 Task: Compose an email with the signature Claire Howard with the subject Request for a refund and the message I am sorry for any confusion regarding this matter. from softage.1@softage.net to softage.10@softage.net,  softage.1@softage.net and softage.2@softage.net with CC to softage.3@softage.net with an attached document Annual_report.docx, insert an emoji of sick Send the email
Action: Mouse moved to (410, 521)
Screenshot: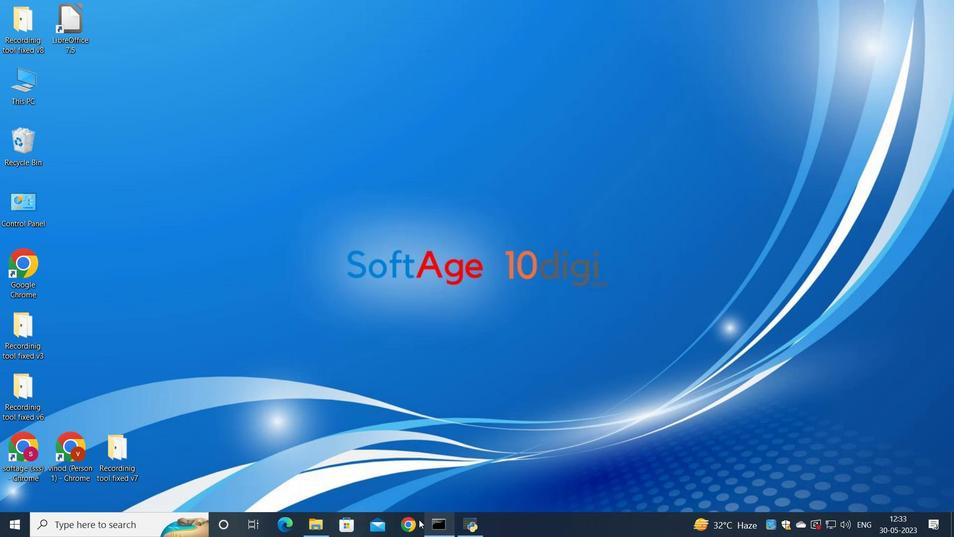 
Action: Mouse pressed left at (410, 521)
Screenshot: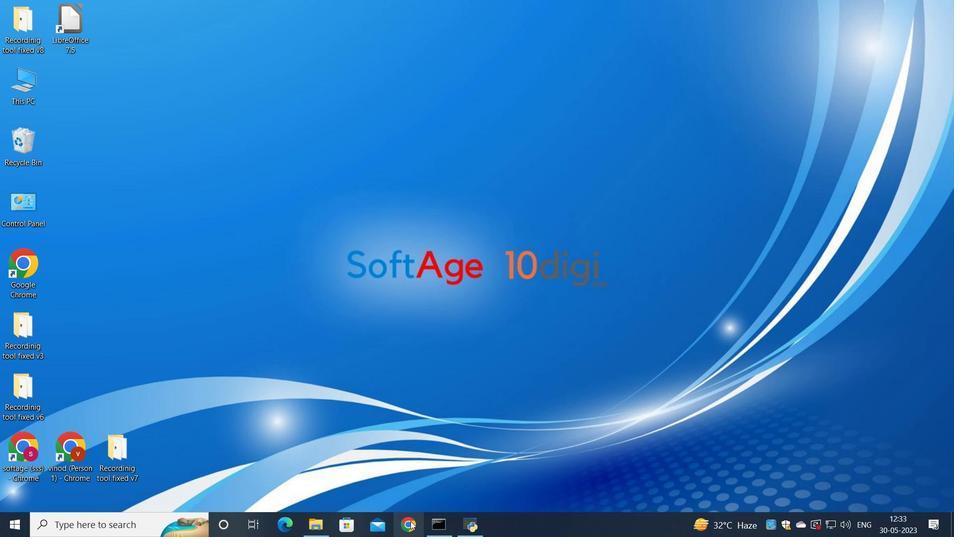 
Action: Mouse moved to (414, 325)
Screenshot: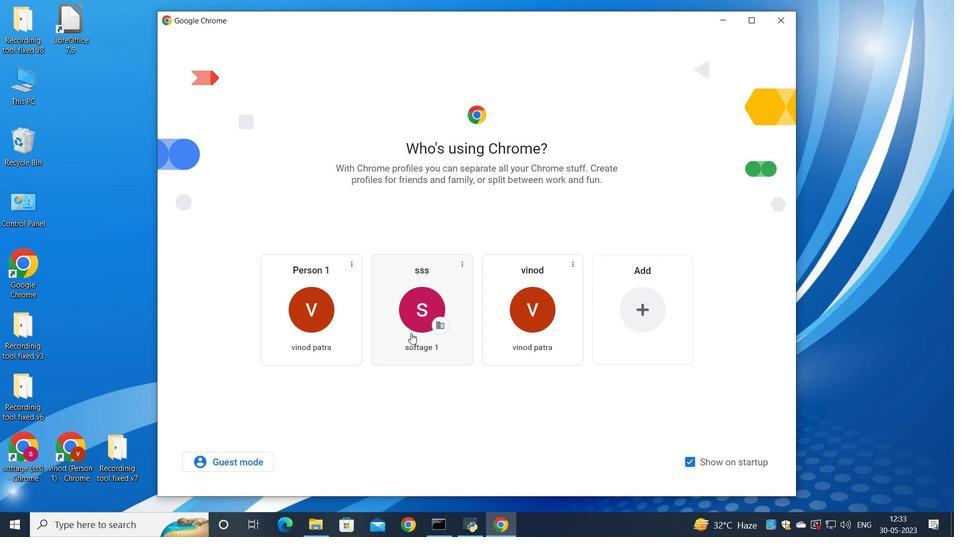 
Action: Mouse pressed left at (414, 325)
Screenshot: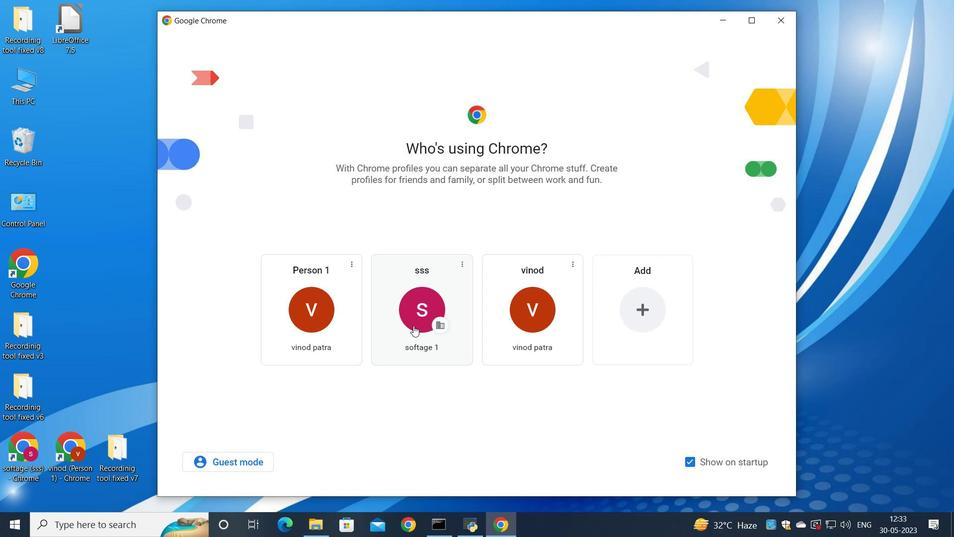 
Action: Mouse moved to (841, 65)
Screenshot: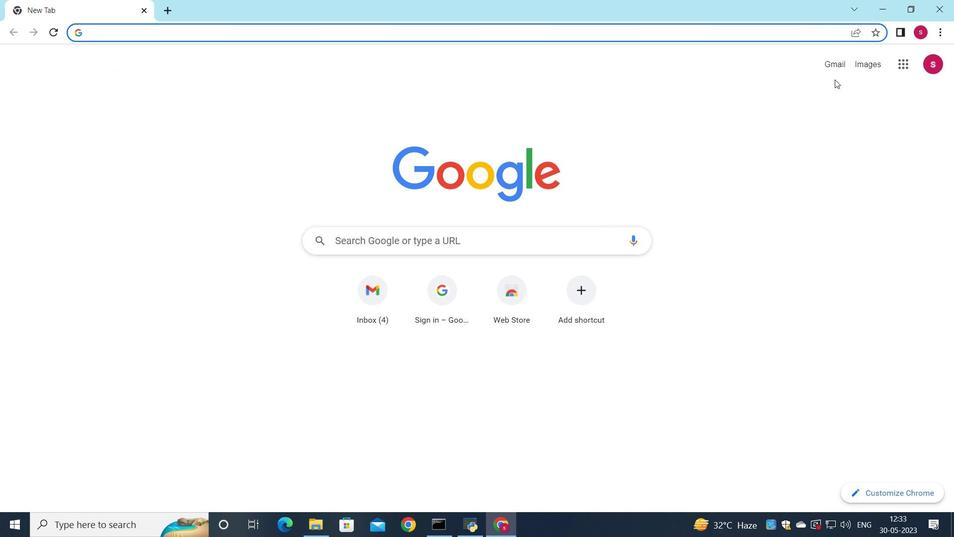 
Action: Mouse pressed left at (841, 65)
Screenshot: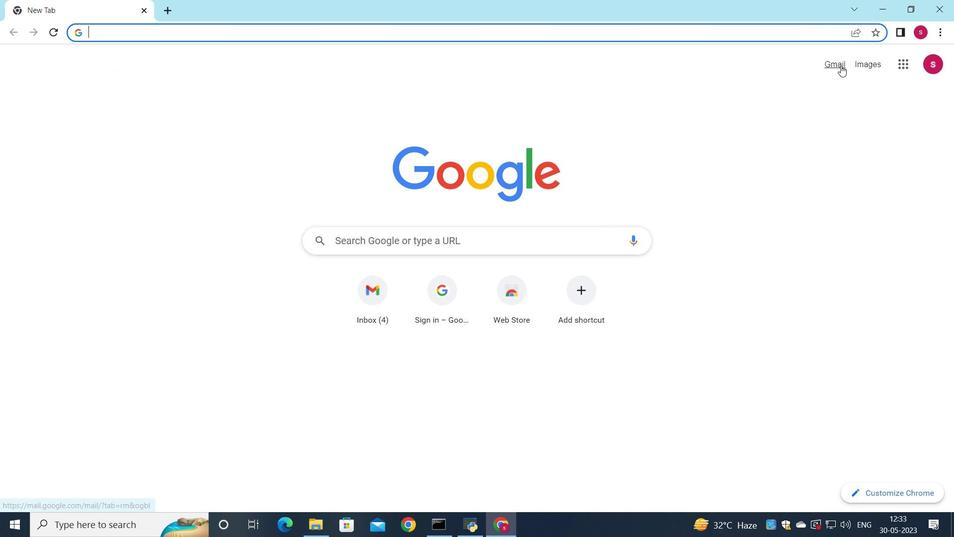 
Action: Mouse moved to (809, 89)
Screenshot: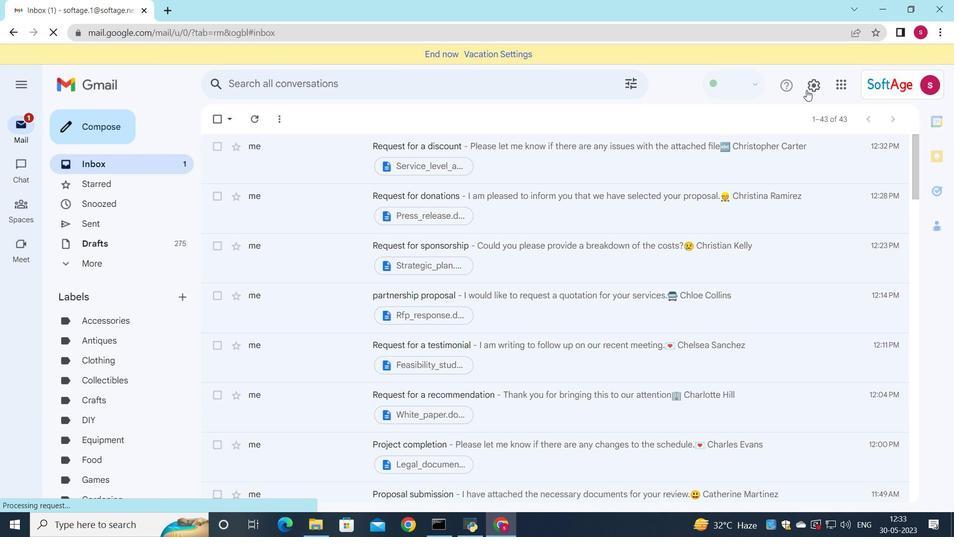 
Action: Mouse pressed left at (809, 89)
Screenshot: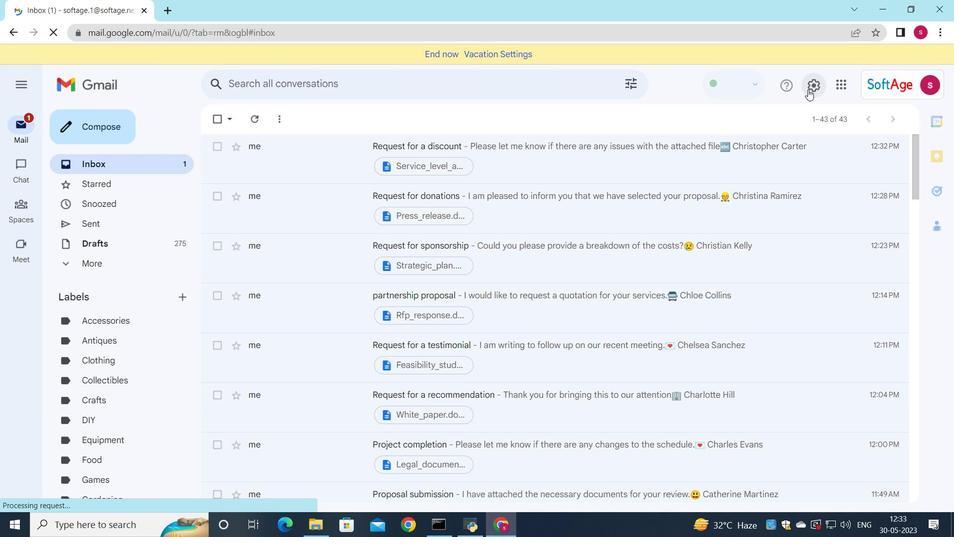 
Action: Mouse moved to (822, 149)
Screenshot: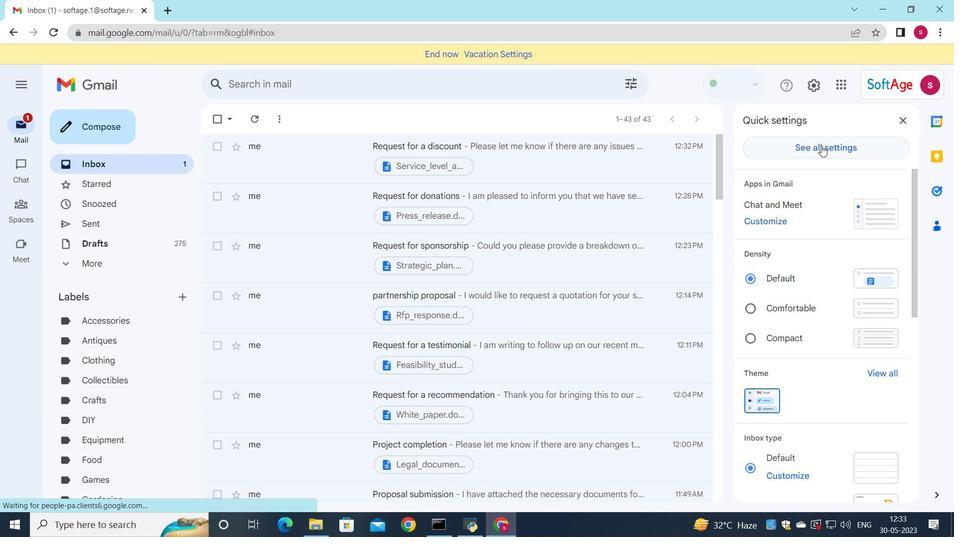 
Action: Mouse pressed left at (822, 149)
Screenshot: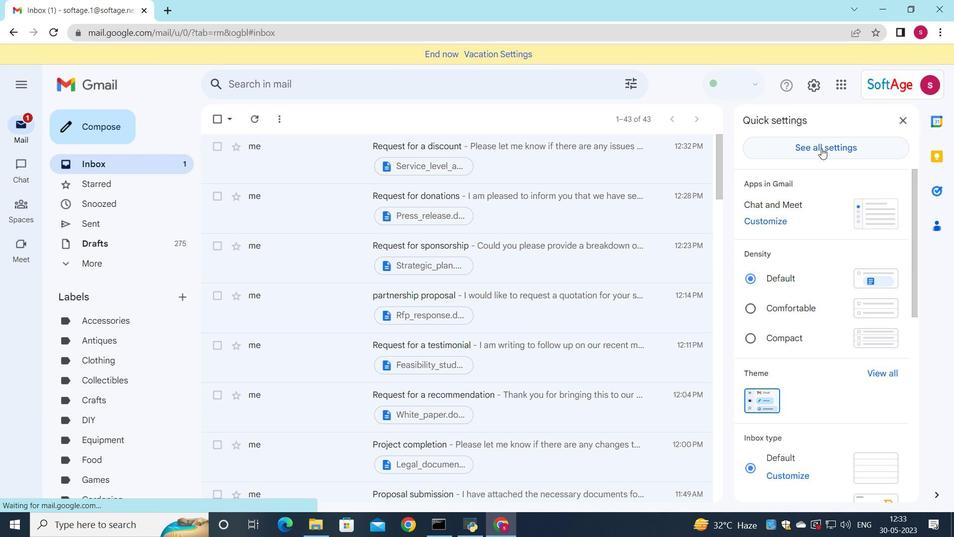
Action: Mouse moved to (589, 210)
Screenshot: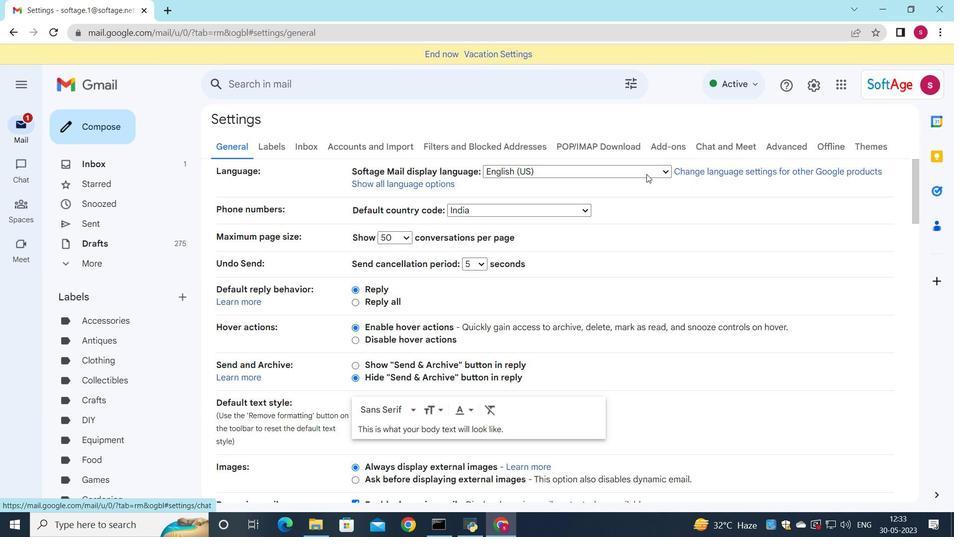 
Action: Mouse scrolled (589, 210) with delta (0, 0)
Screenshot: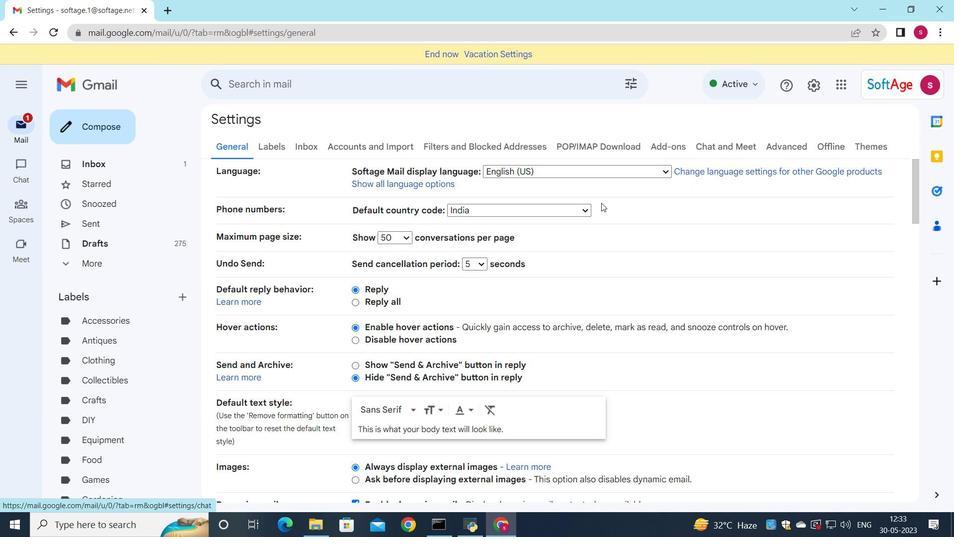 
Action: Mouse scrolled (589, 210) with delta (0, 0)
Screenshot: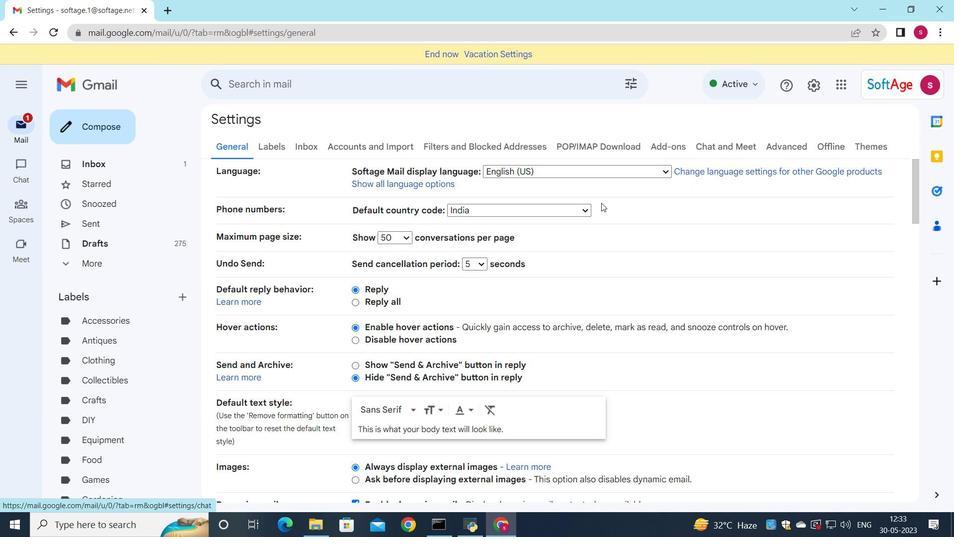 
Action: Mouse scrolled (589, 210) with delta (0, 0)
Screenshot: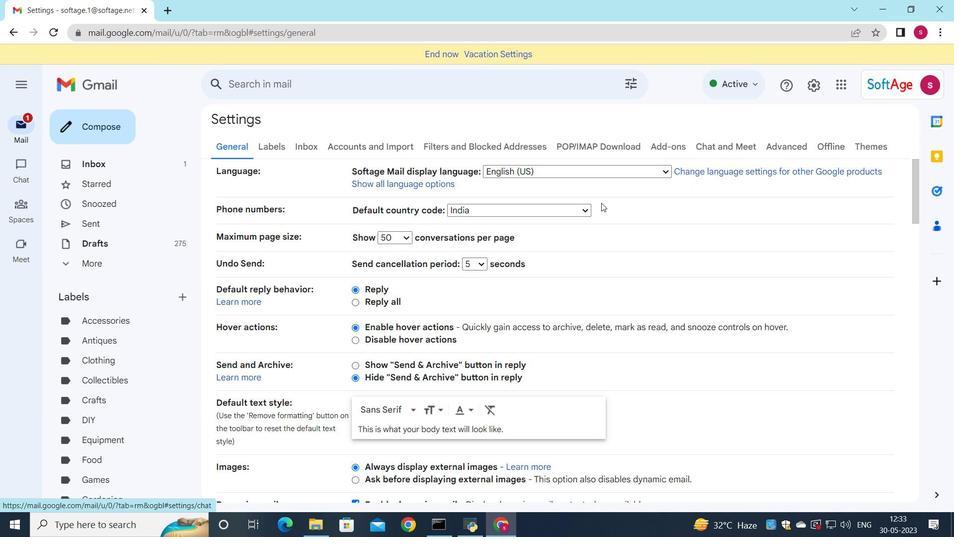 
Action: Mouse moved to (589, 210)
Screenshot: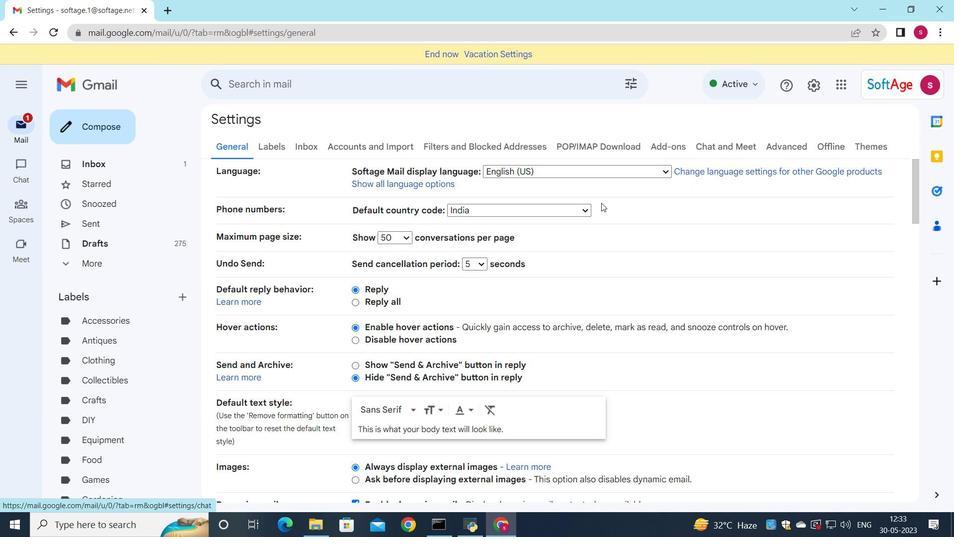 
Action: Mouse scrolled (589, 210) with delta (0, 0)
Screenshot: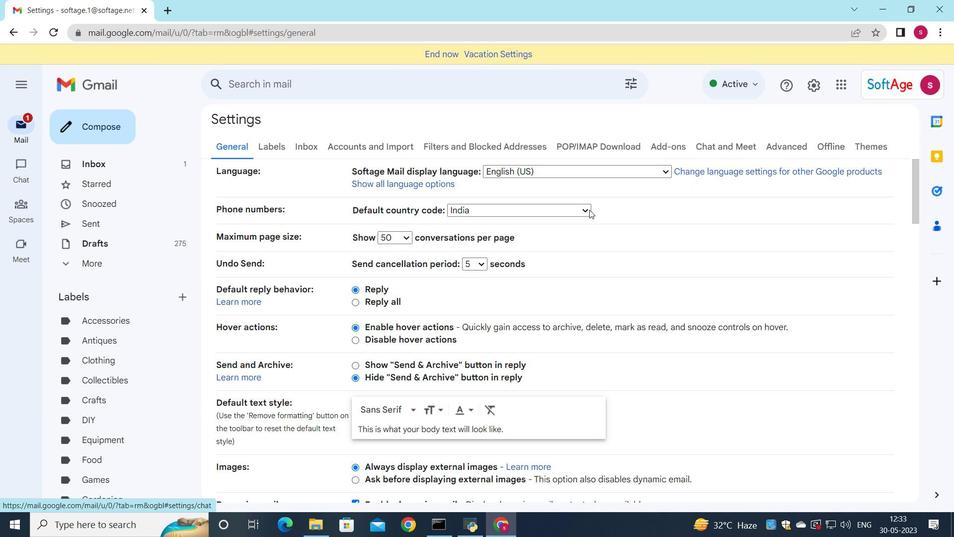 
Action: Mouse scrolled (589, 210) with delta (0, 0)
Screenshot: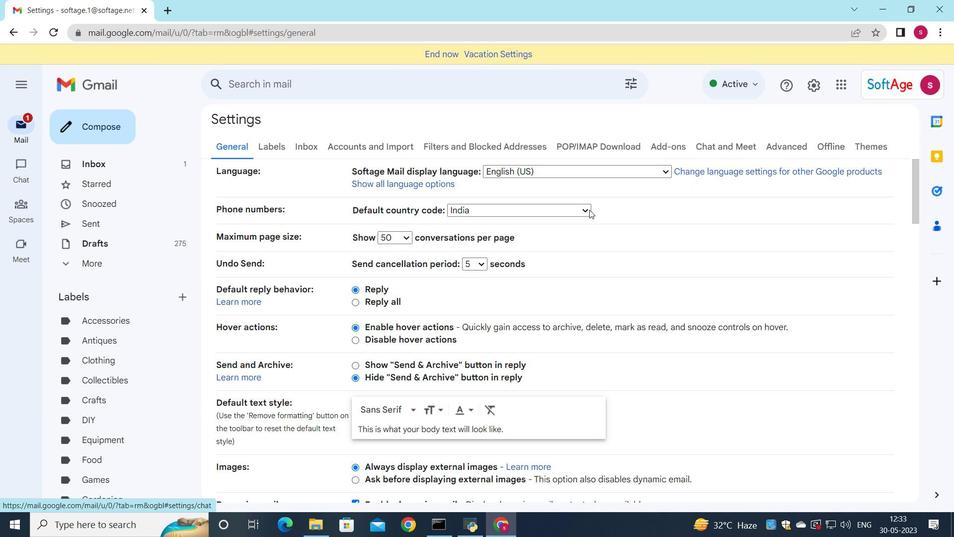 
Action: Mouse moved to (589, 216)
Screenshot: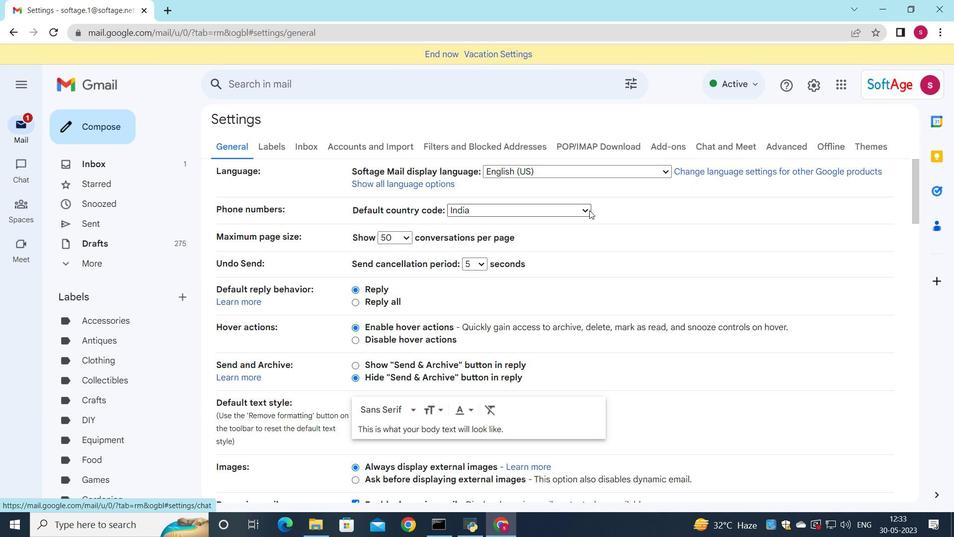 
Action: Mouse scrolled (589, 215) with delta (0, 0)
Screenshot: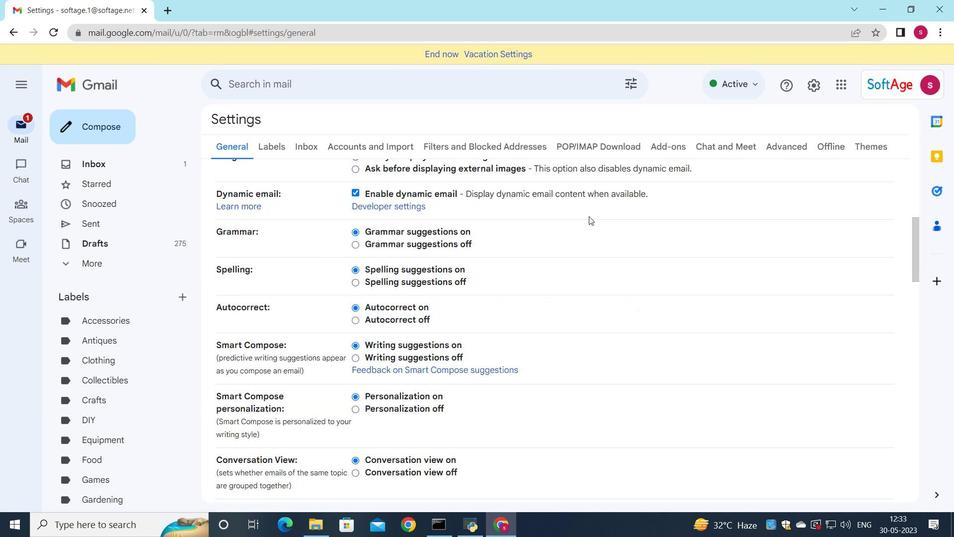 
Action: Mouse scrolled (589, 215) with delta (0, 0)
Screenshot: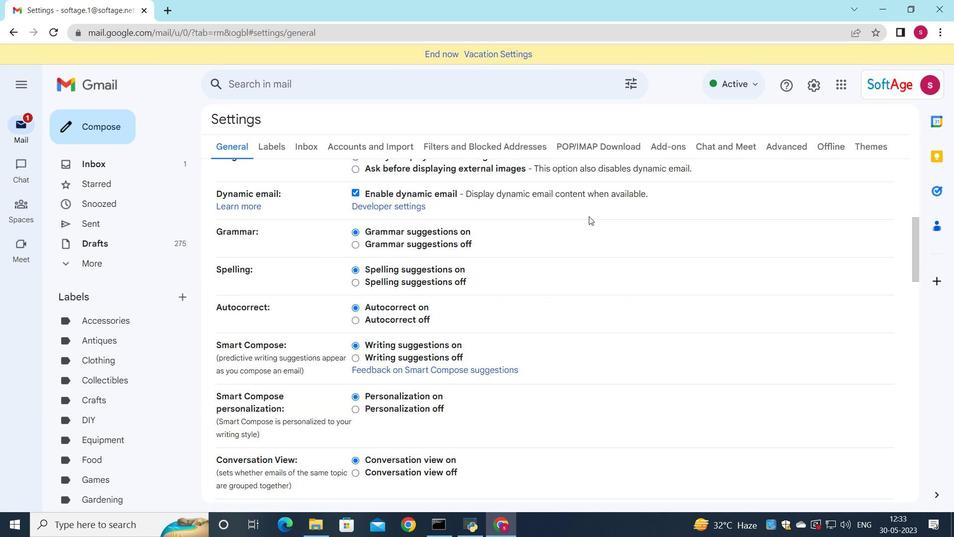 
Action: Mouse scrolled (589, 215) with delta (0, 0)
Screenshot: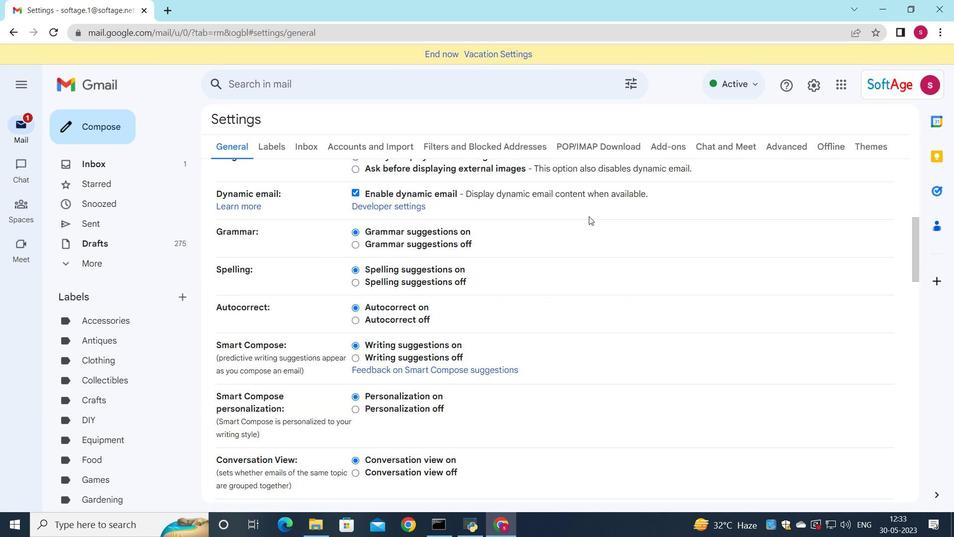 
Action: Mouse scrolled (589, 215) with delta (0, 0)
Screenshot: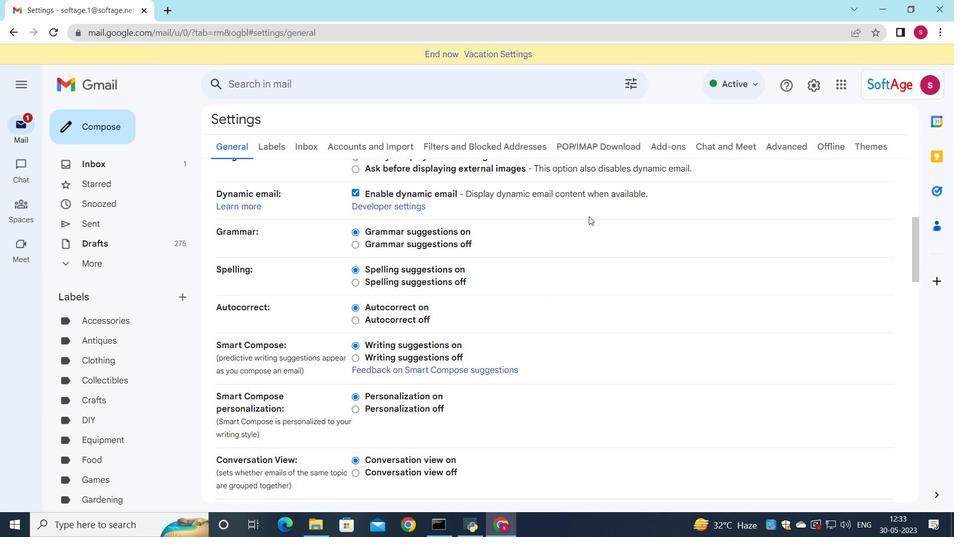 
Action: Mouse scrolled (589, 215) with delta (0, 0)
Screenshot: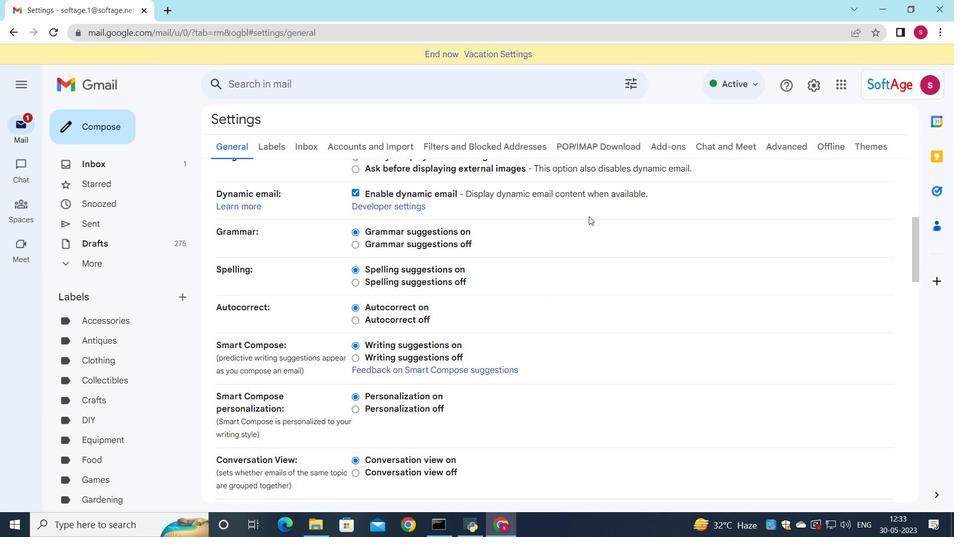 
Action: Mouse scrolled (589, 215) with delta (0, 0)
Screenshot: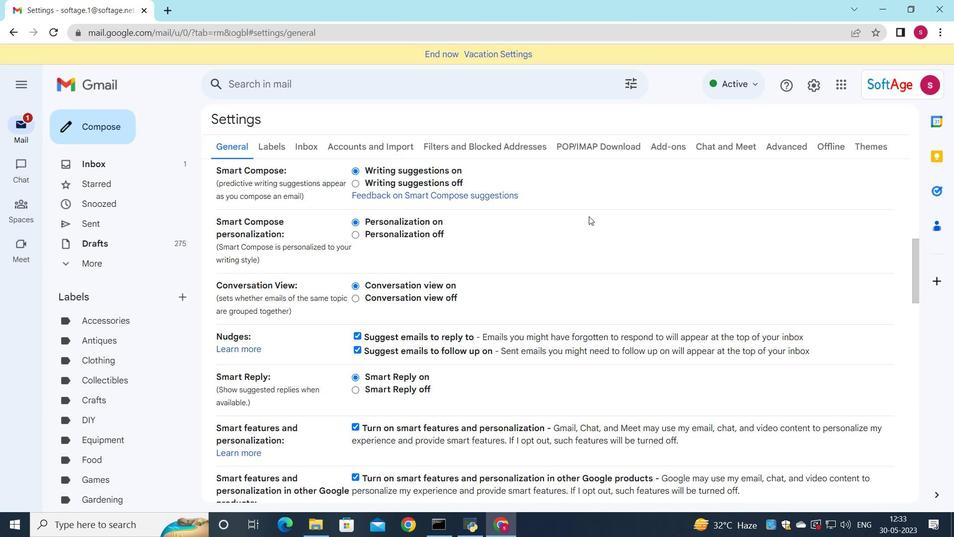 
Action: Mouse scrolled (589, 215) with delta (0, 0)
Screenshot: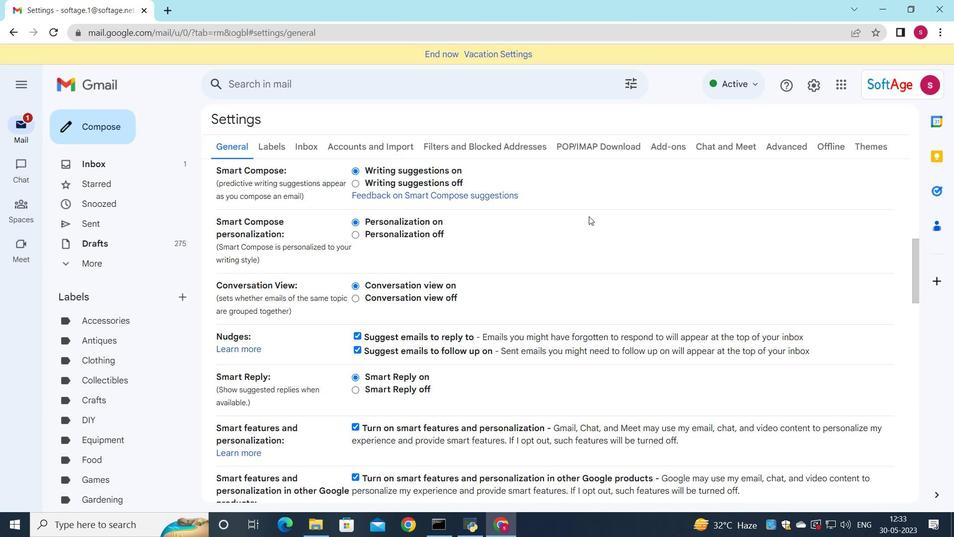 
Action: Mouse scrolled (589, 215) with delta (0, 0)
Screenshot: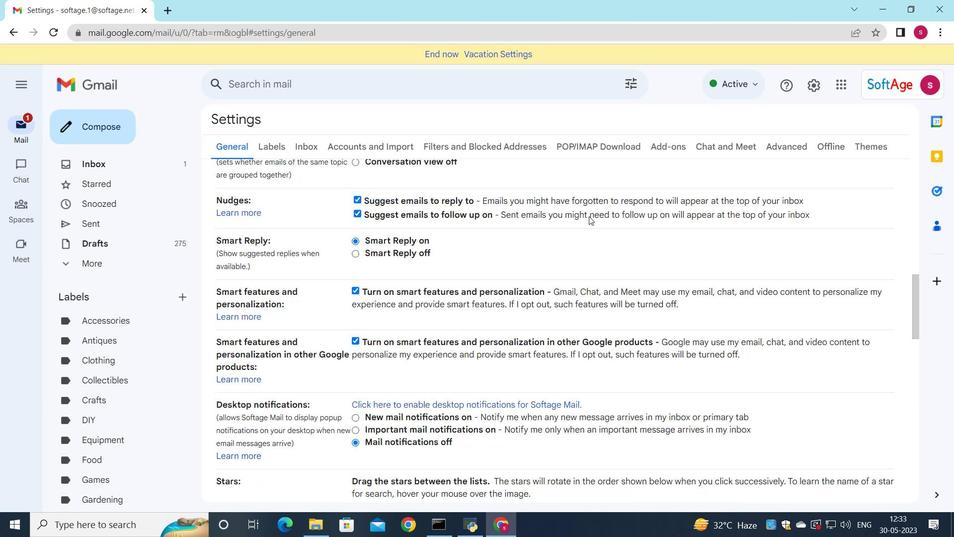 
Action: Mouse scrolled (589, 215) with delta (0, 0)
Screenshot: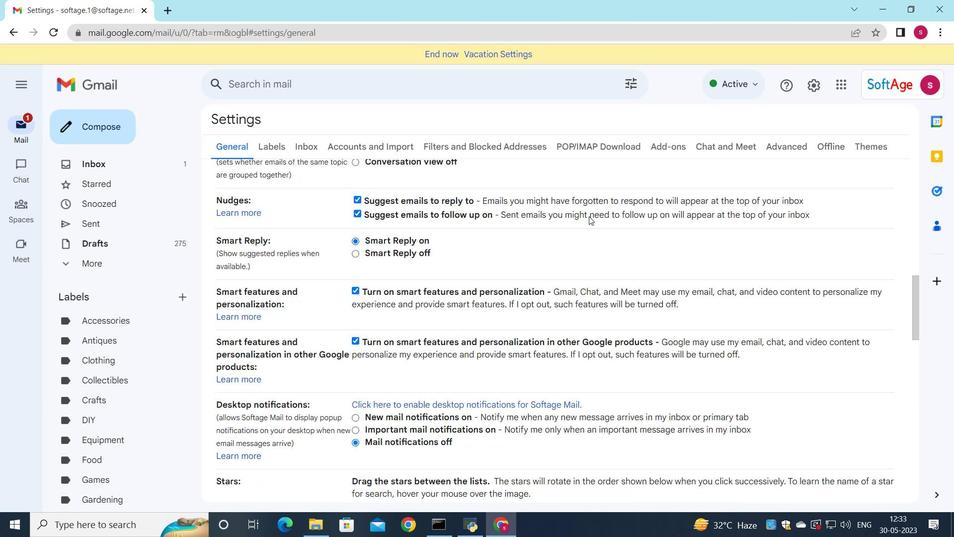 
Action: Mouse scrolled (589, 215) with delta (0, 0)
Screenshot: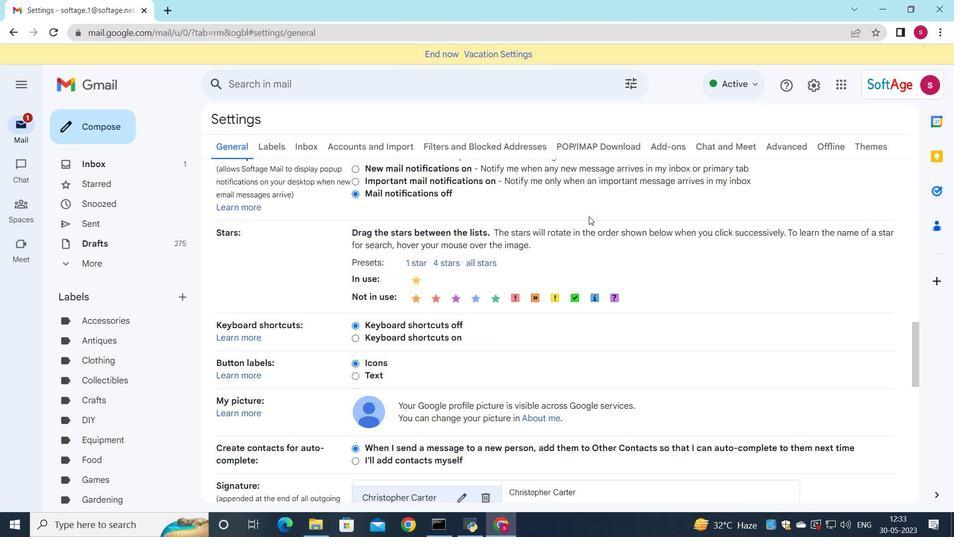 
Action: Mouse scrolled (589, 215) with delta (0, 0)
Screenshot: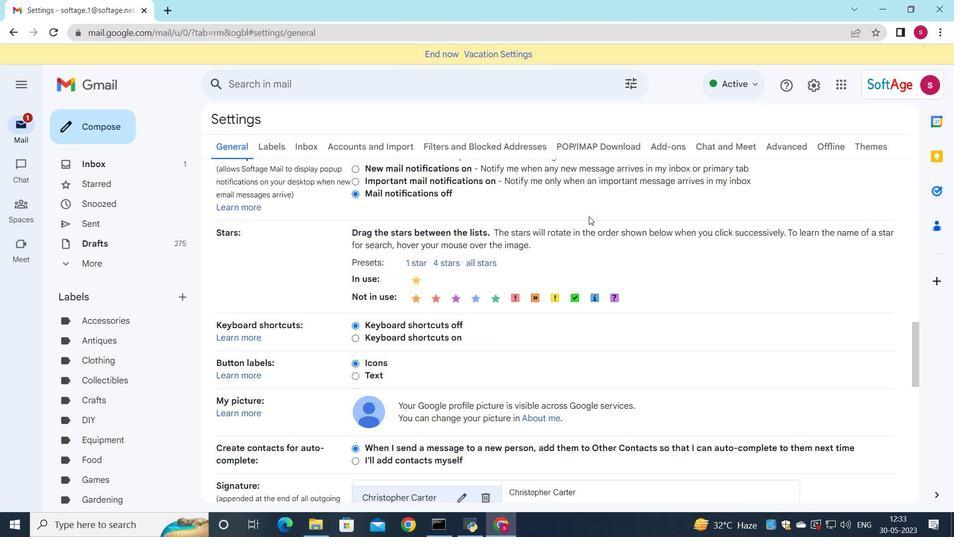 
Action: Mouse scrolled (589, 215) with delta (0, 0)
Screenshot: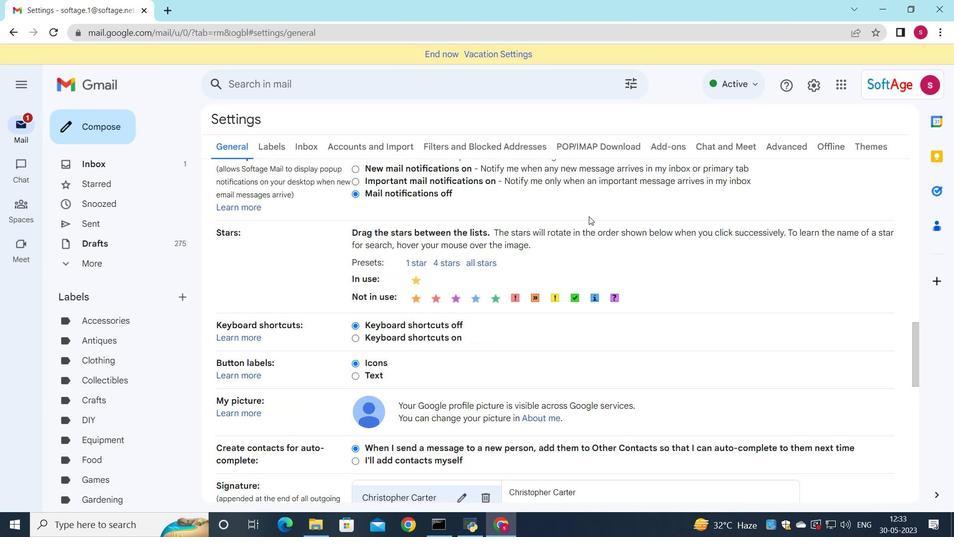
Action: Mouse scrolled (589, 215) with delta (0, 0)
Screenshot: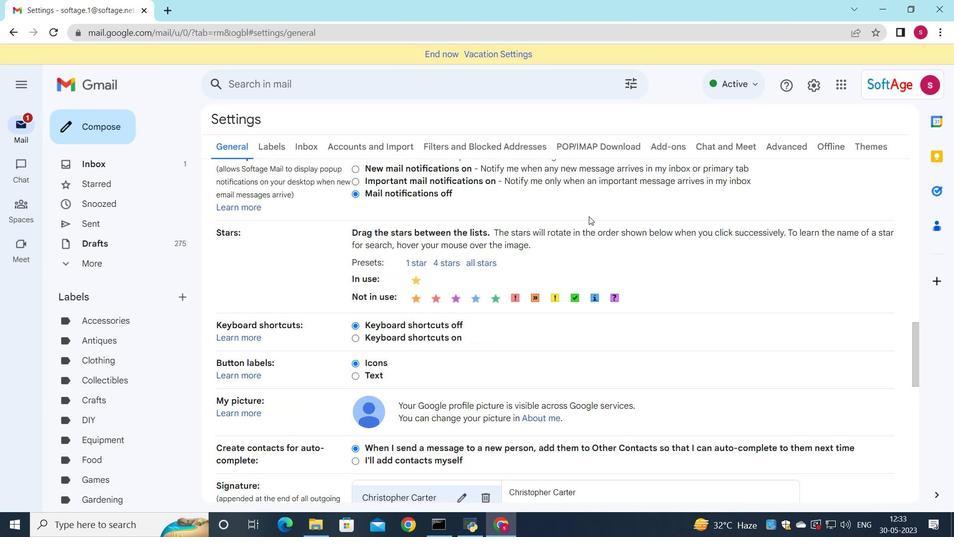 
Action: Mouse scrolled (589, 215) with delta (0, 0)
Screenshot: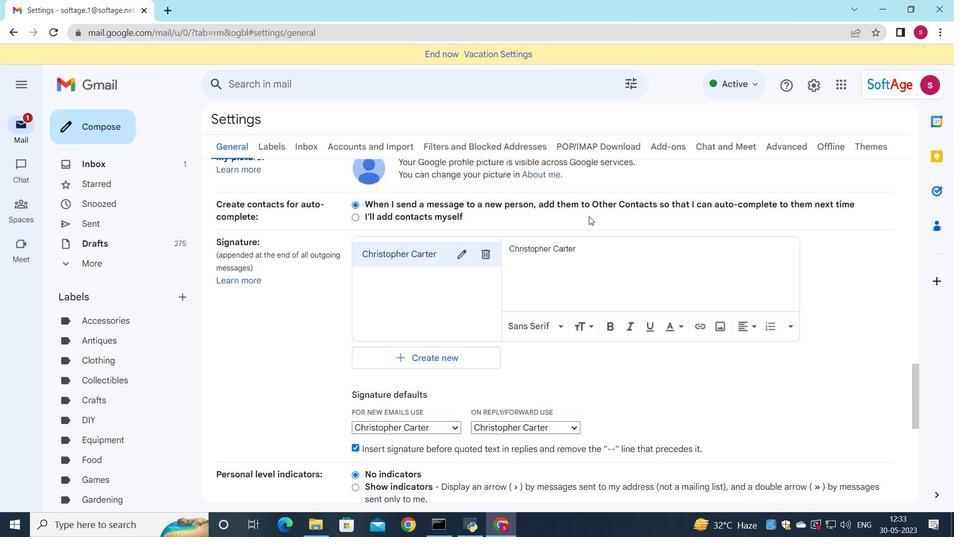 
Action: Mouse scrolled (589, 215) with delta (0, 0)
Screenshot: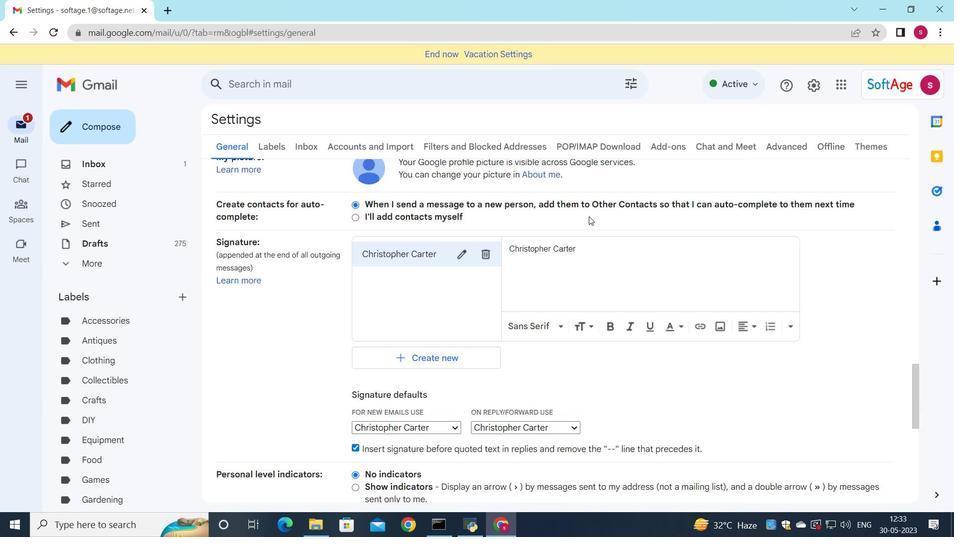
Action: Mouse scrolled (589, 215) with delta (0, 0)
Screenshot: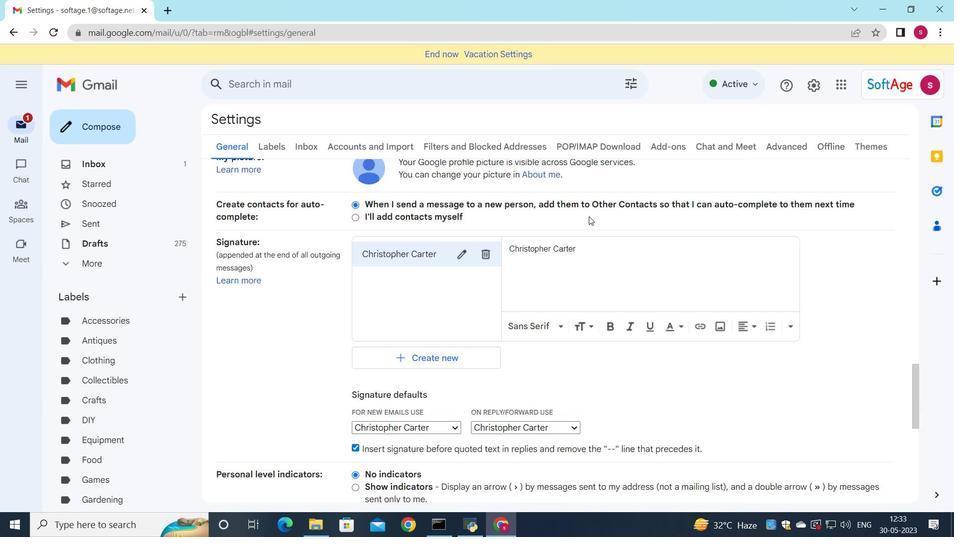 
Action: Mouse scrolled (589, 215) with delta (0, 0)
Screenshot: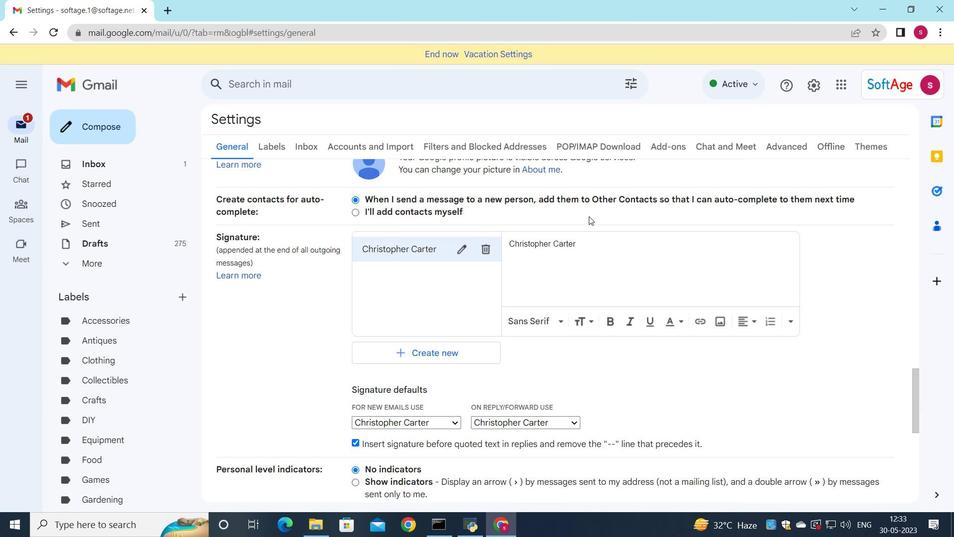 
Action: Mouse moved to (589, 216)
Screenshot: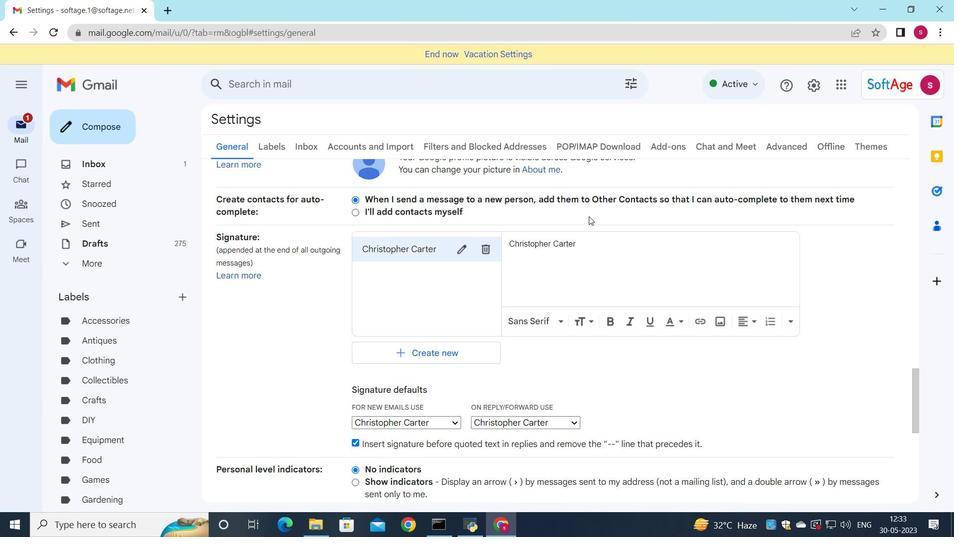 
Action: Mouse scrolled (589, 217) with delta (0, 0)
Screenshot: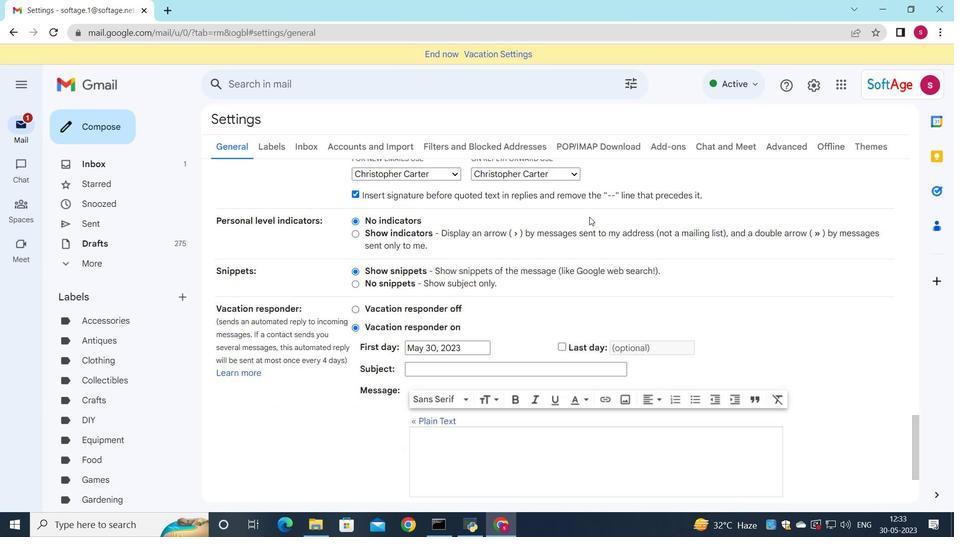 
Action: Mouse scrolled (589, 217) with delta (0, 0)
Screenshot: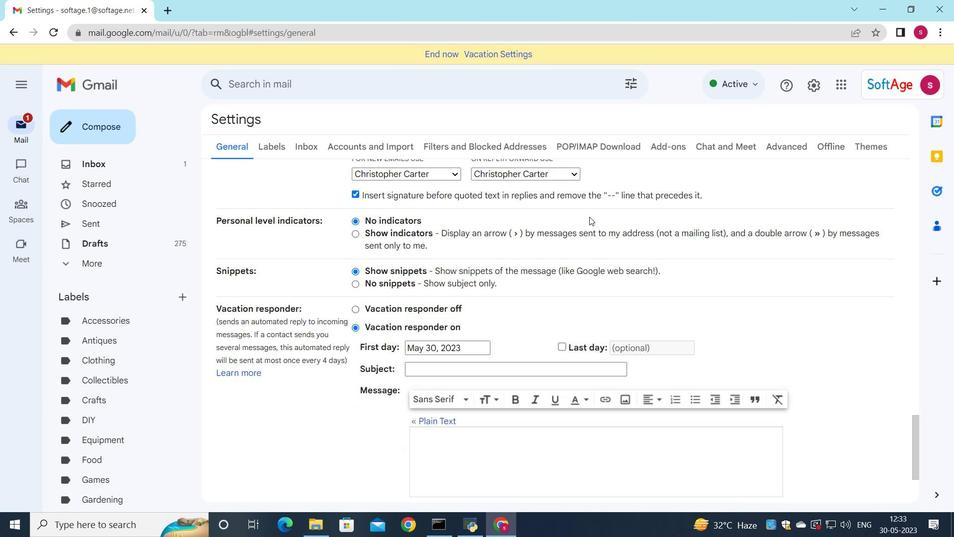 
Action: Mouse scrolled (589, 217) with delta (0, 0)
Screenshot: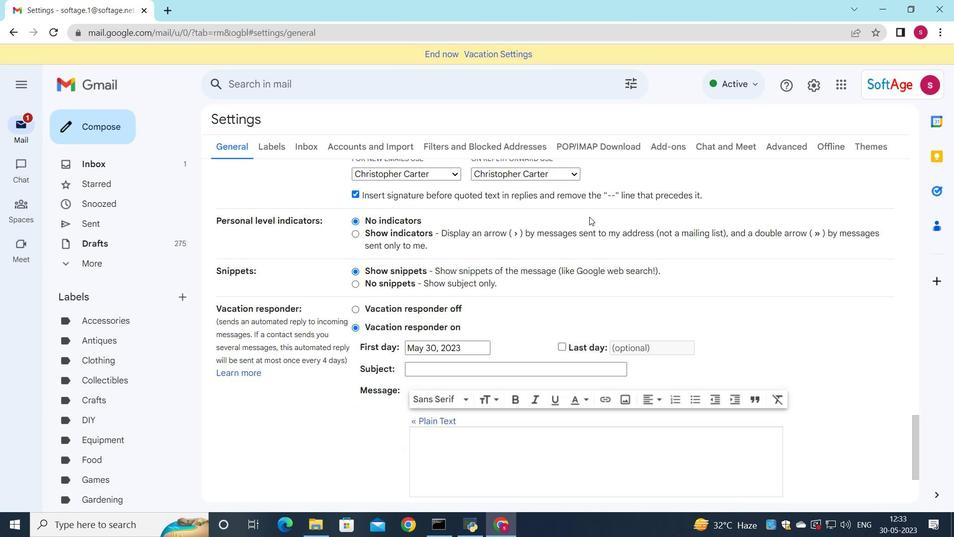 
Action: Mouse scrolled (589, 217) with delta (0, 0)
Screenshot: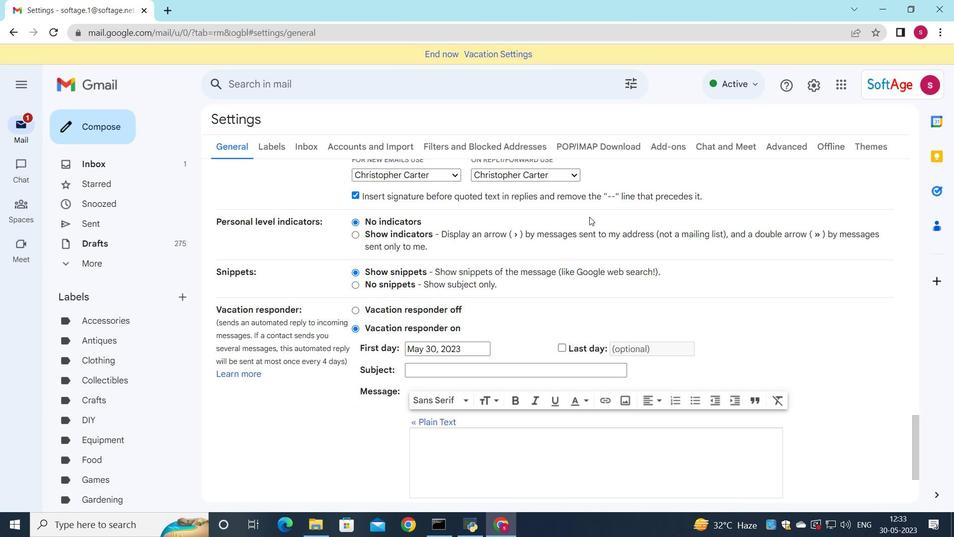 
Action: Mouse moved to (489, 248)
Screenshot: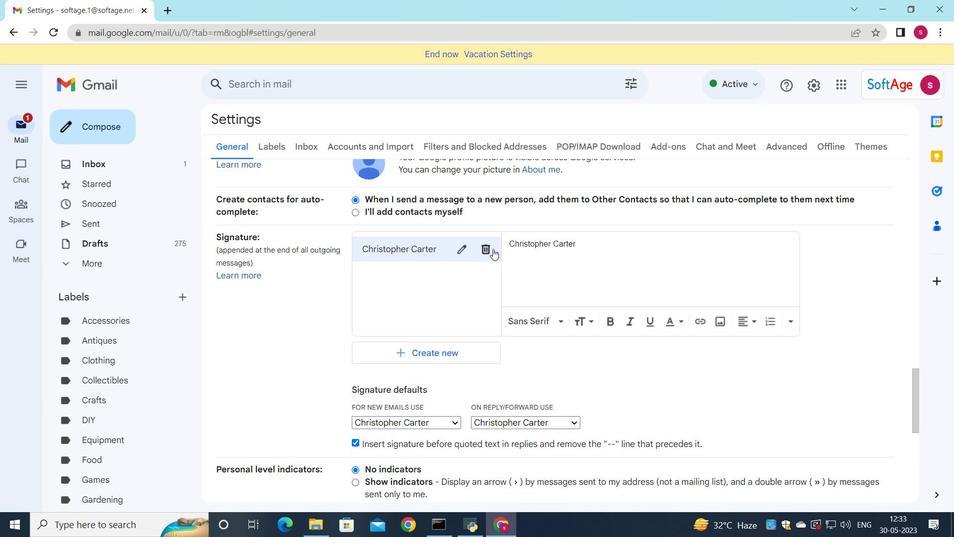 
Action: Mouse pressed left at (489, 248)
Screenshot: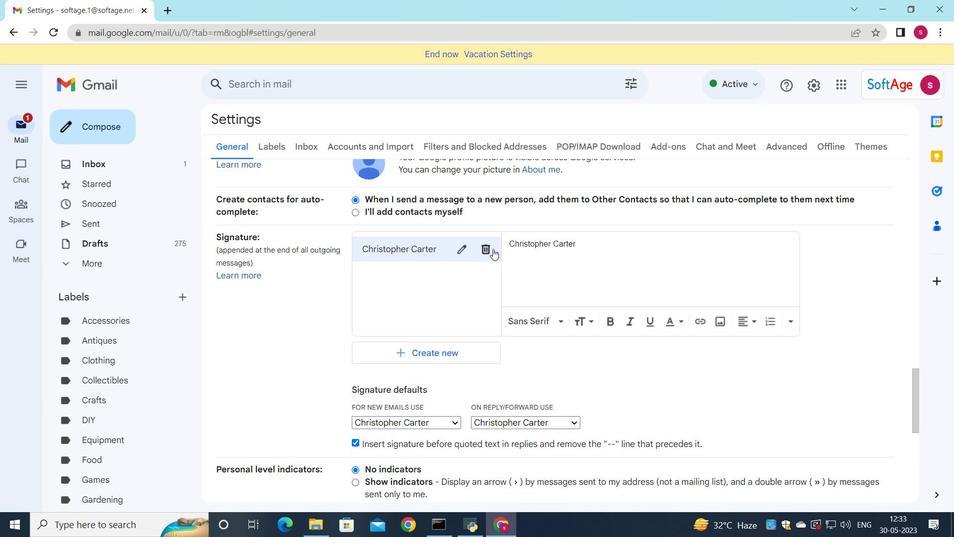
Action: Mouse moved to (593, 294)
Screenshot: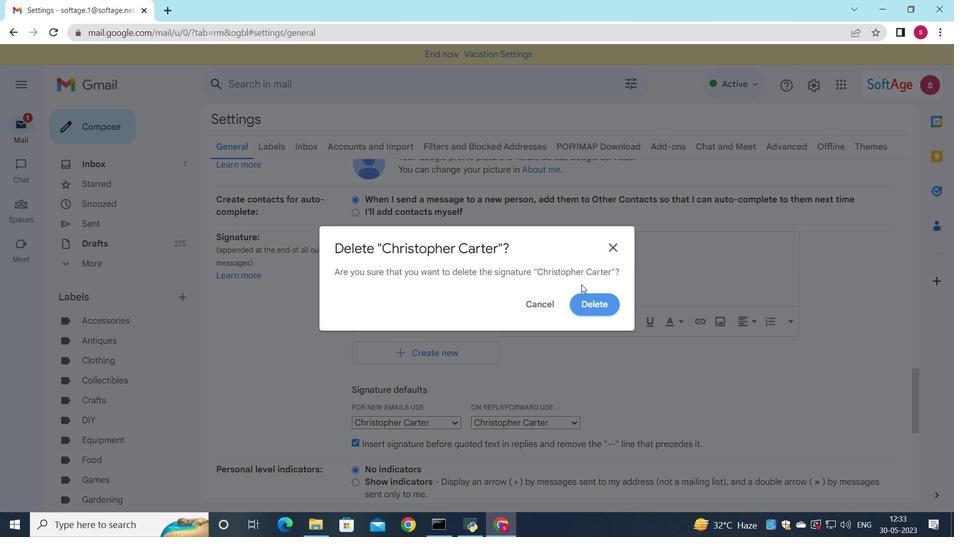 
Action: Mouse pressed left at (593, 294)
Screenshot: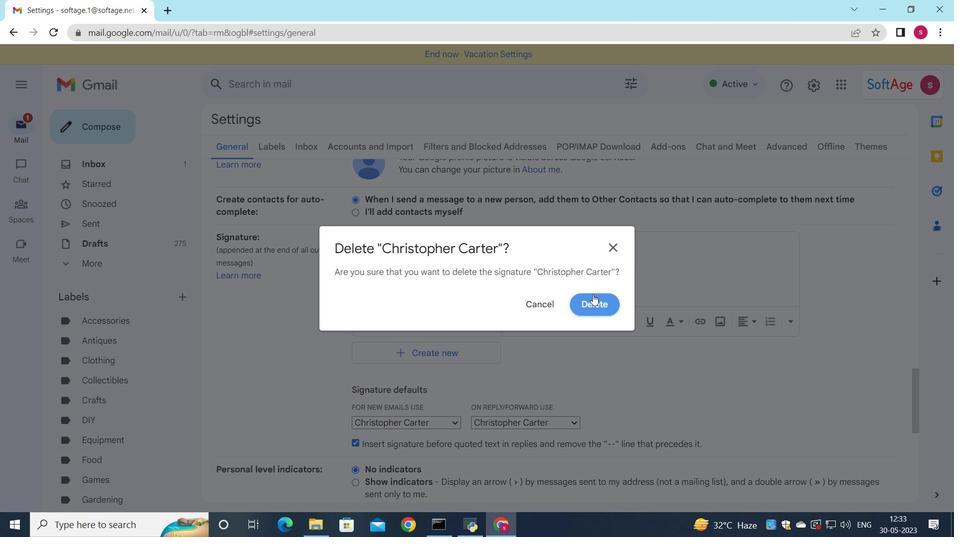 
Action: Mouse moved to (402, 253)
Screenshot: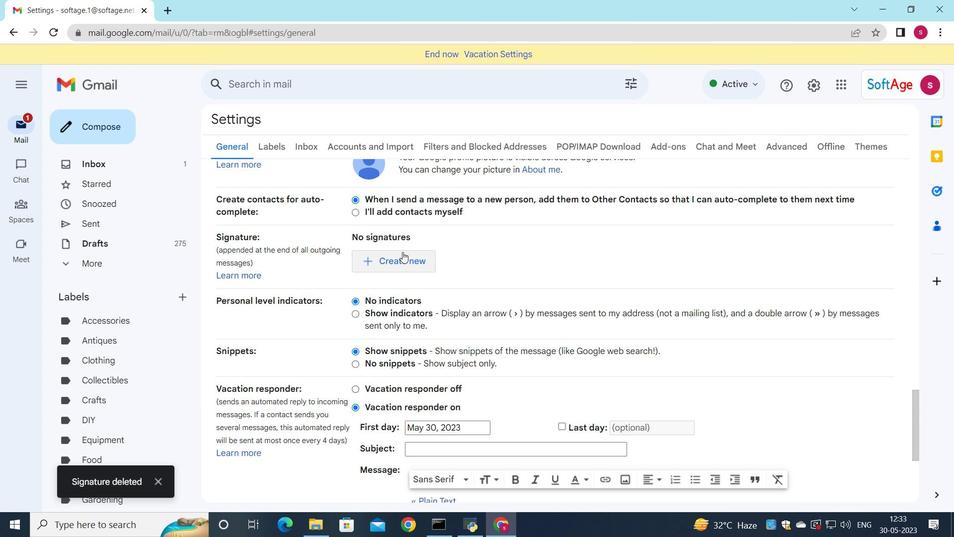 
Action: Mouse pressed left at (402, 253)
Screenshot: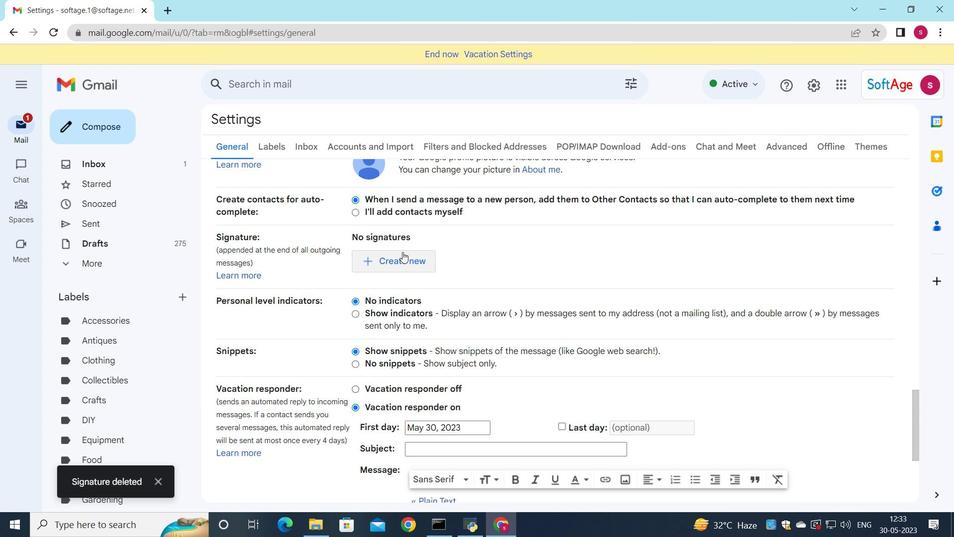
Action: Mouse moved to (787, 338)
Screenshot: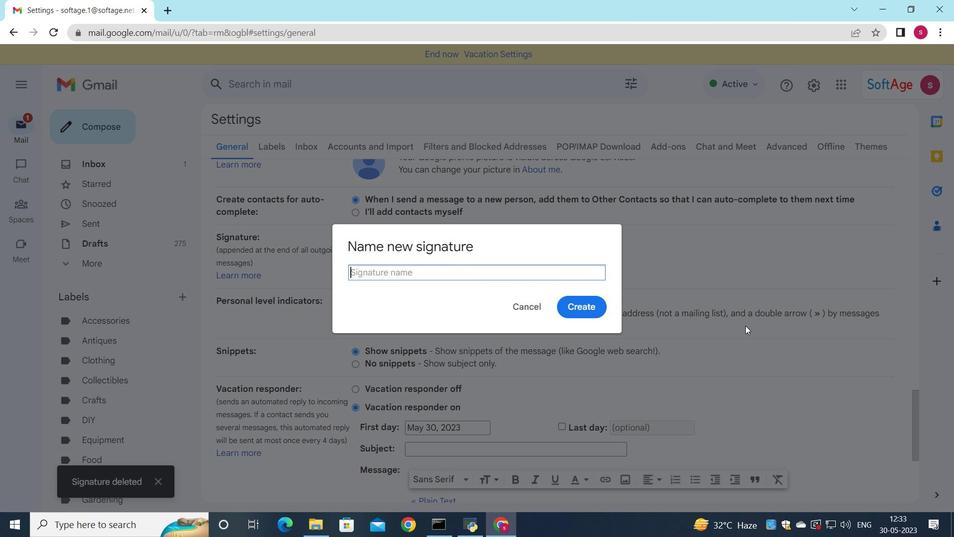 
Action: Key pressed <Key.shift>Clarie<Key.space><Key.shift>Howard
Screenshot: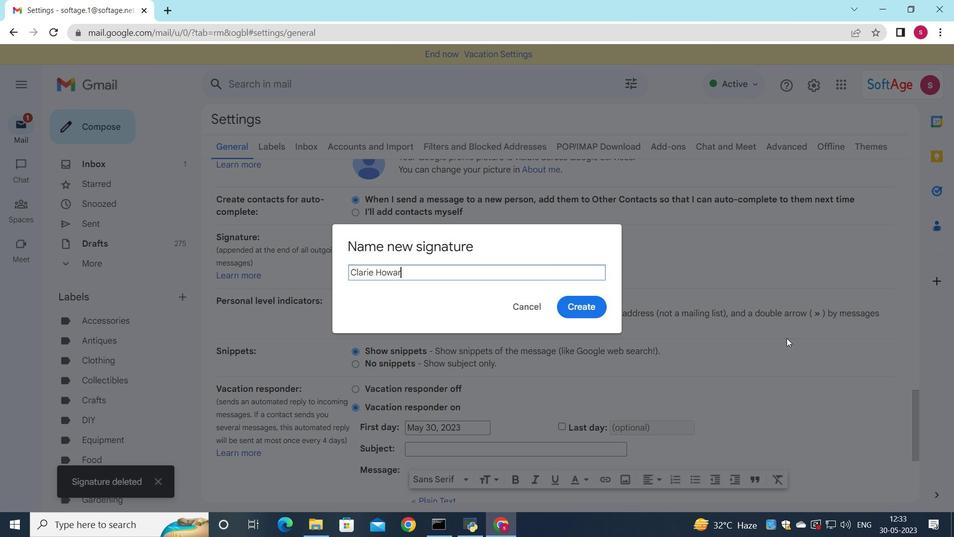 
Action: Mouse moved to (365, 272)
Screenshot: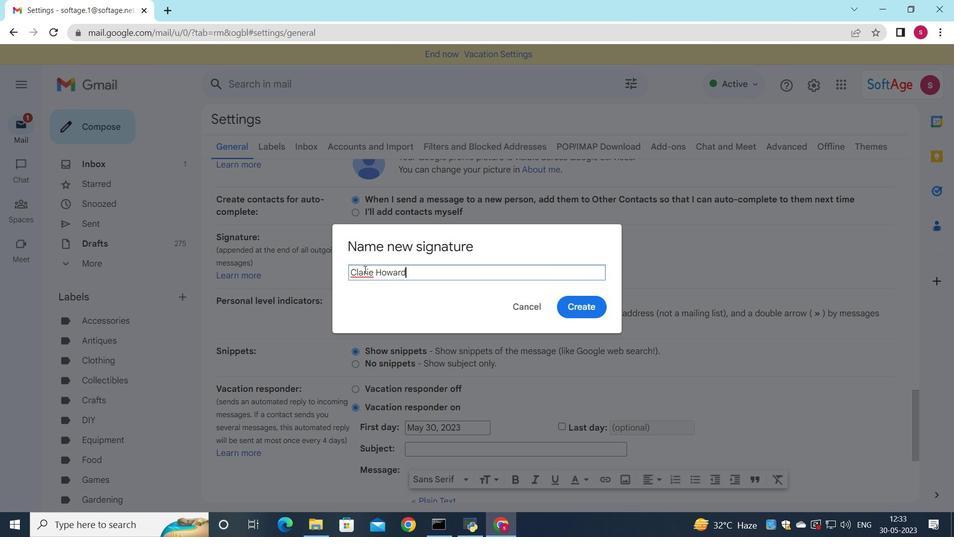 
Action: Mouse pressed left at (365, 272)
Screenshot: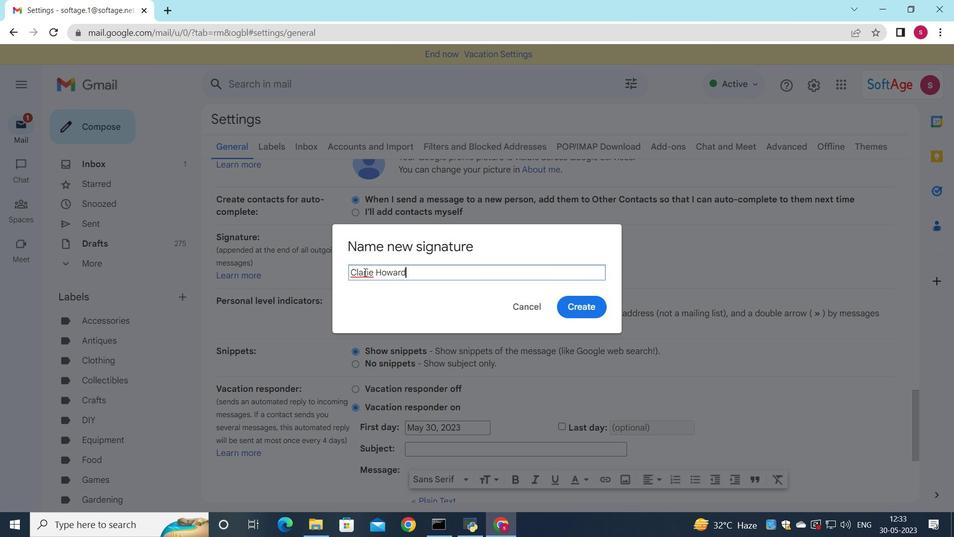 
Action: Mouse moved to (666, 274)
Screenshot: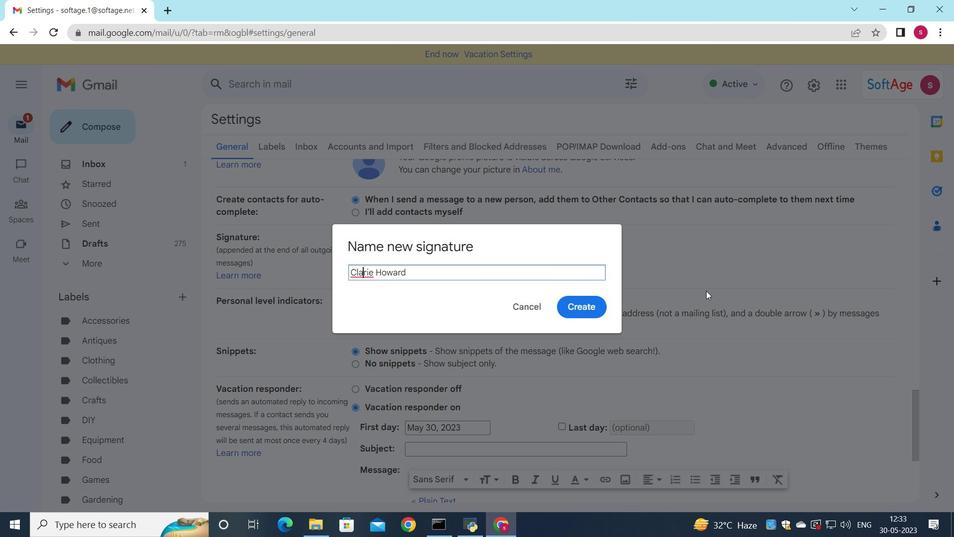 
Action: Key pressed i
Screenshot: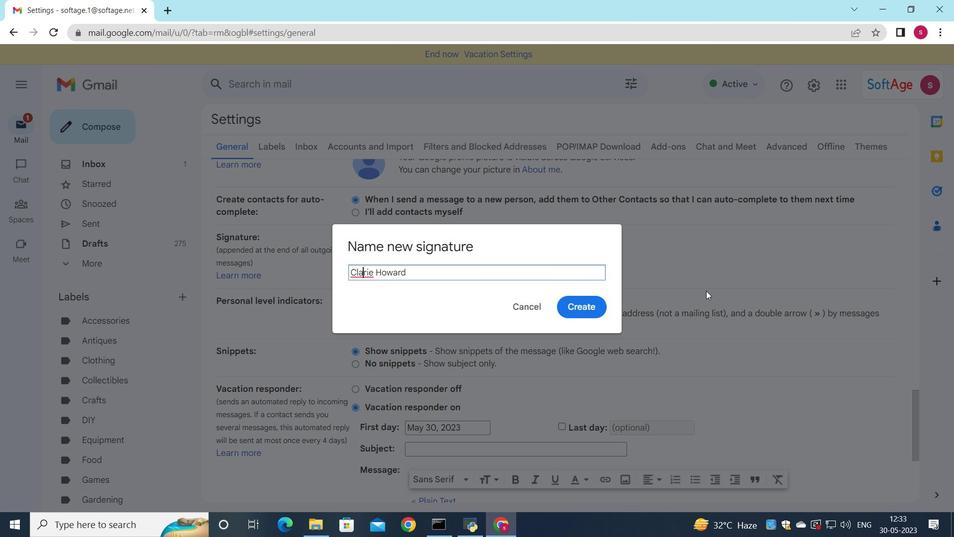 
Action: Mouse moved to (371, 272)
Screenshot: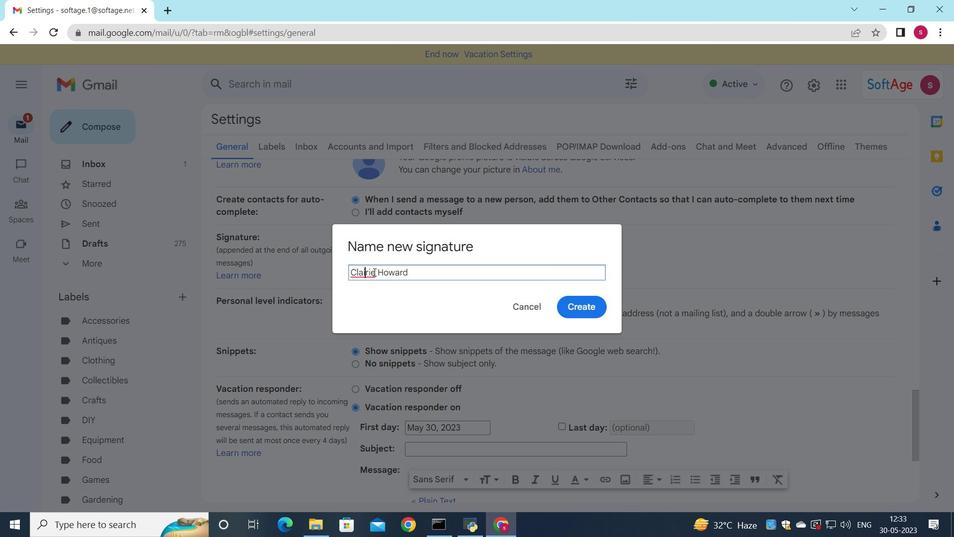 
Action: Mouse pressed left at (371, 272)
Screenshot: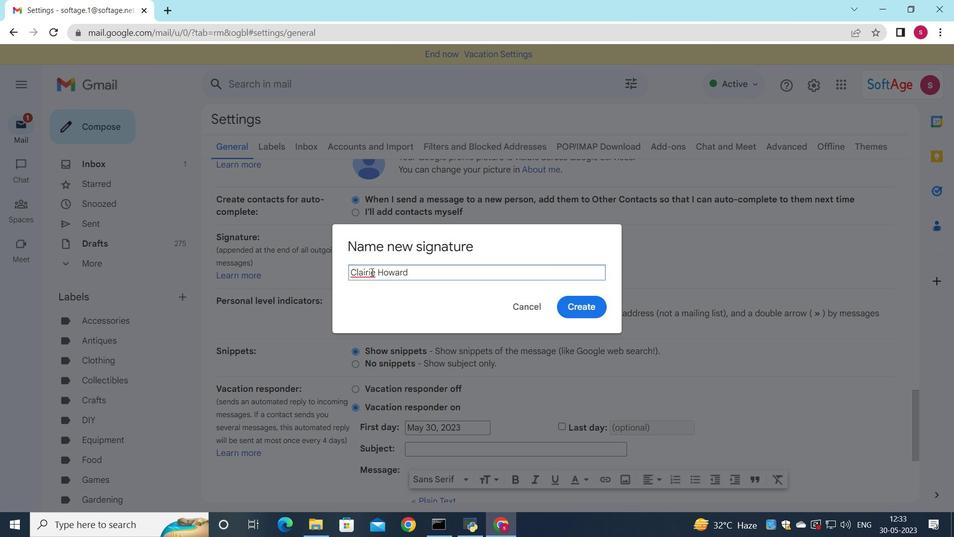
Action: Mouse moved to (415, 275)
Screenshot: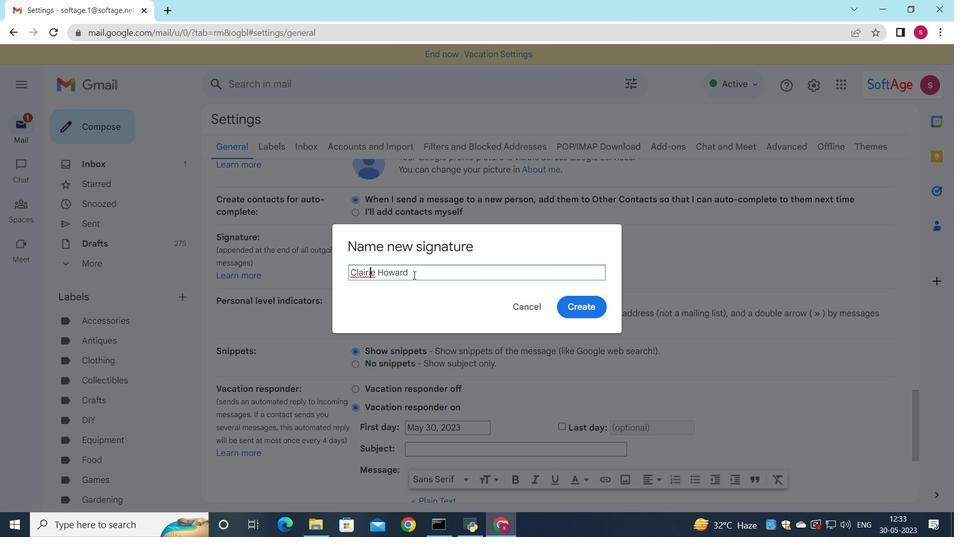 
Action: Key pressed <Key.backspace>
Screenshot: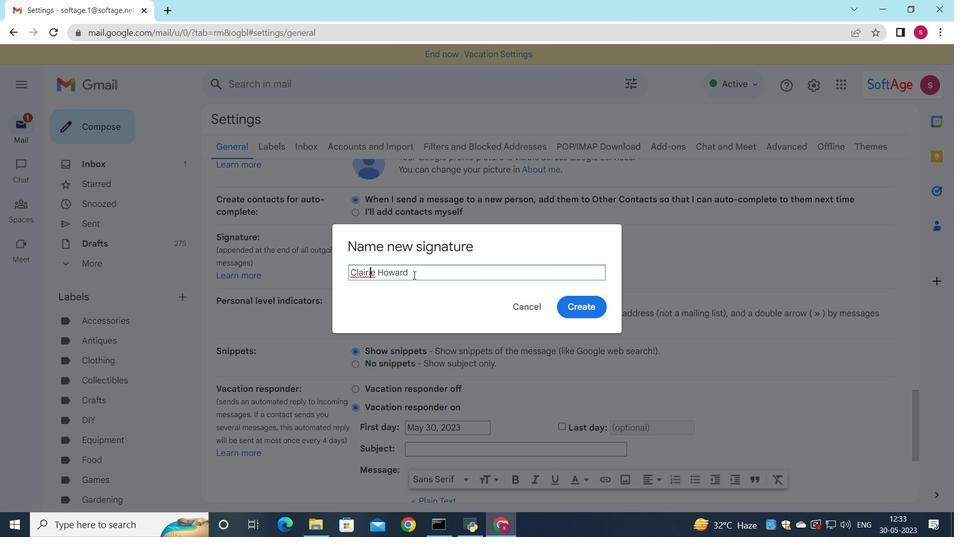 
Action: Mouse moved to (592, 307)
Screenshot: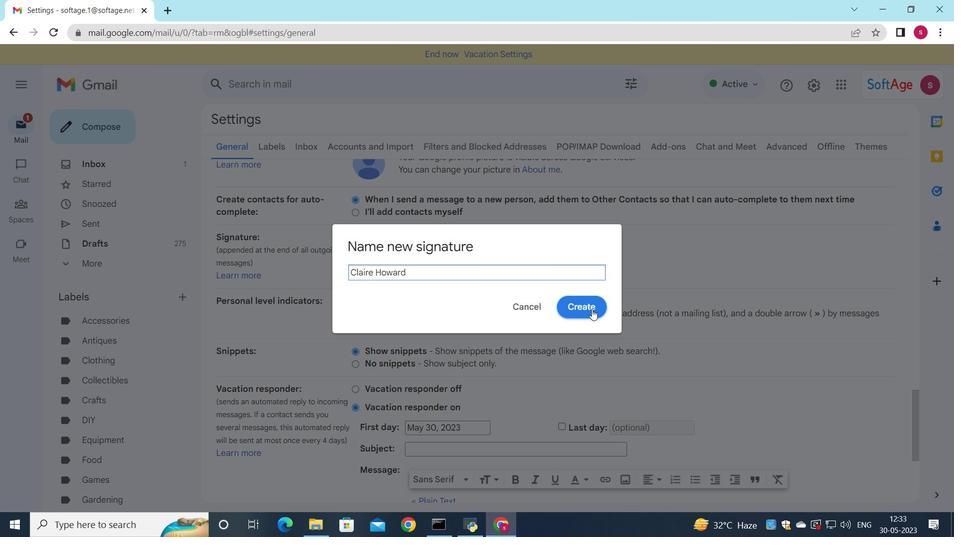 
Action: Mouse pressed left at (592, 307)
Screenshot: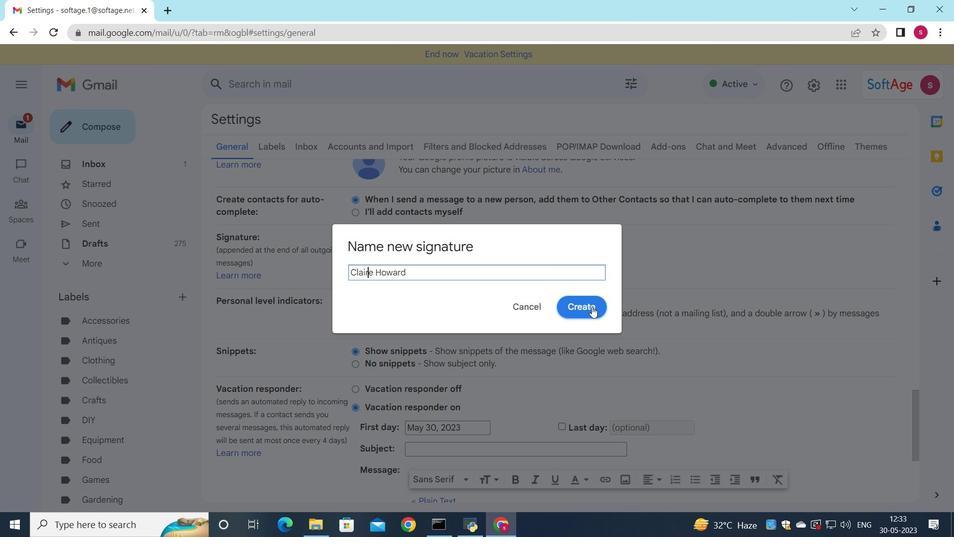 
Action: Mouse moved to (636, 279)
Screenshot: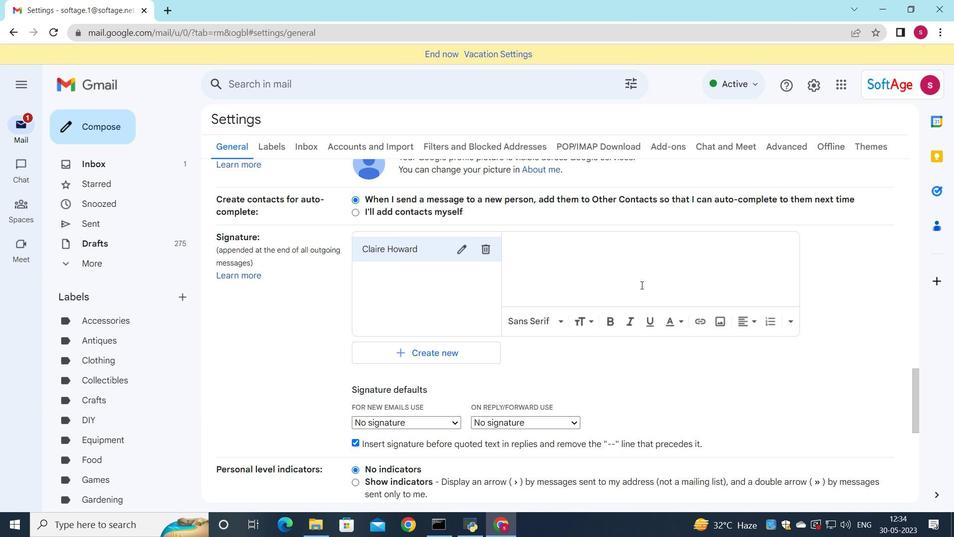 
Action: Mouse pressed left at (636, 279)
Screenshot: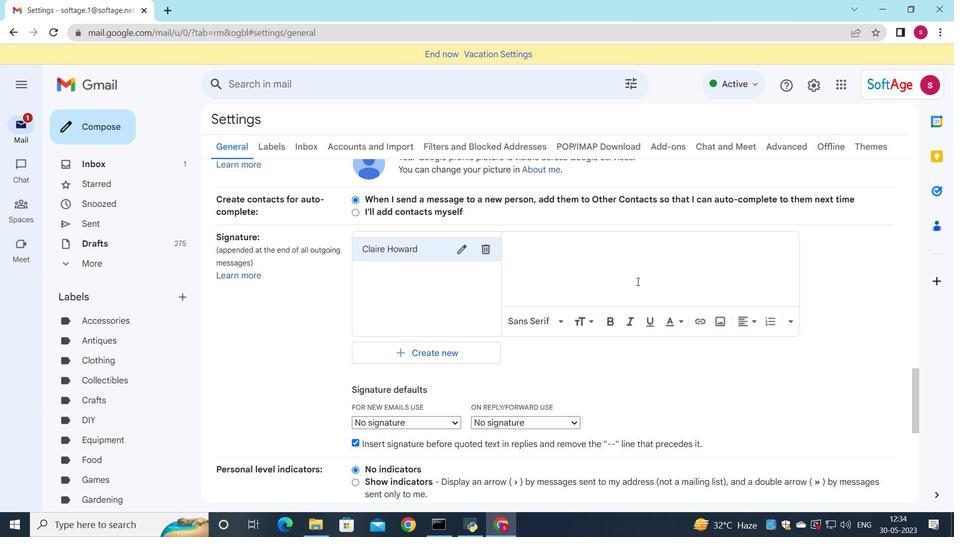 
Action: Key pressed <Key.shift>Claire<Key.space><Key.shift><Key.shift><Key.shift>h<Key.backspace><Key.shift><Key.shift>Howard
Screenshot: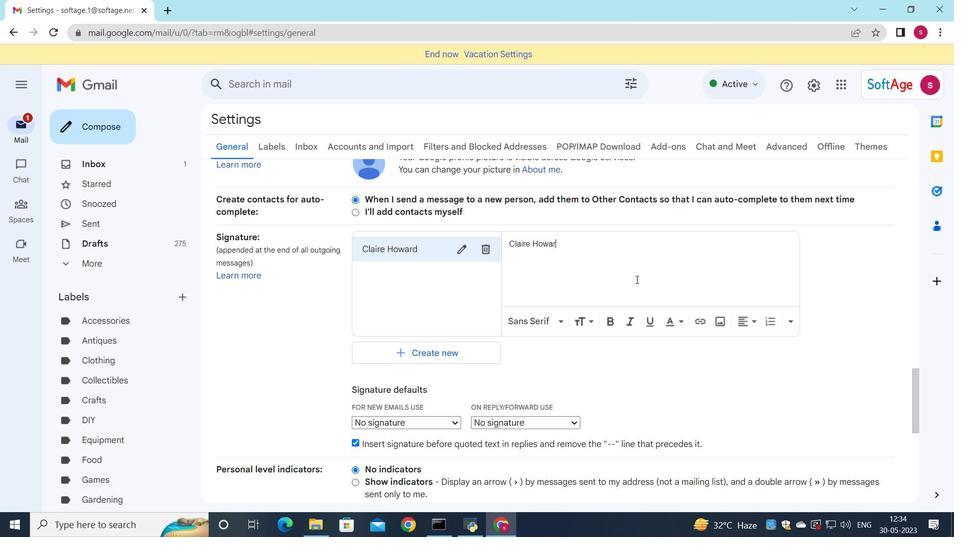 
Action: Mouse moved to (443, 424)
Screenshot: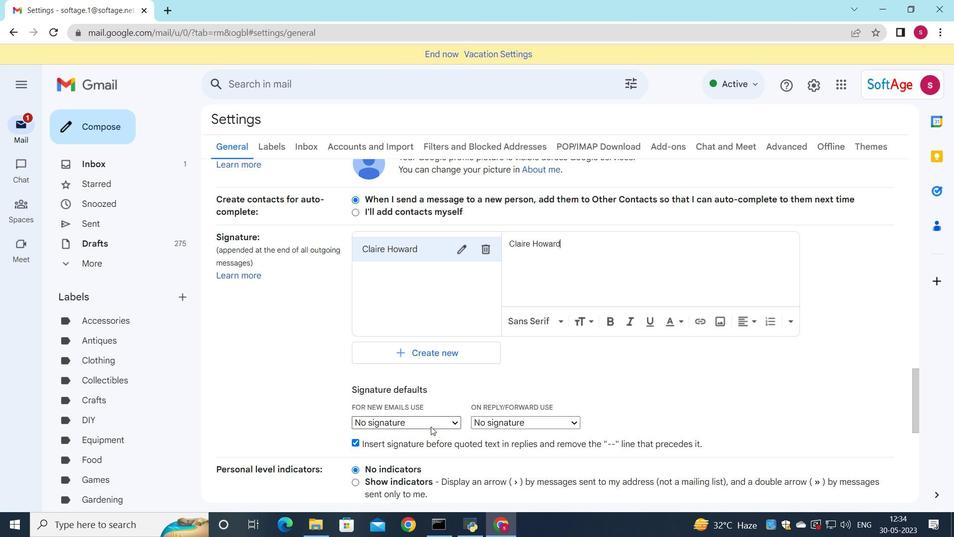 
Action: Mouse pressed left at (443, 424)
Screenshot: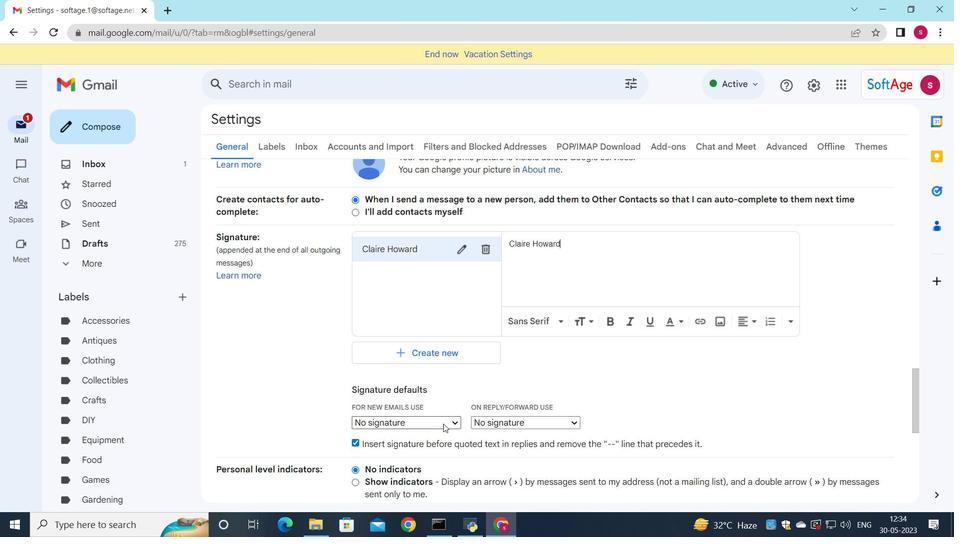 
Action: Mouse moved to (447, 444)
Screenshot: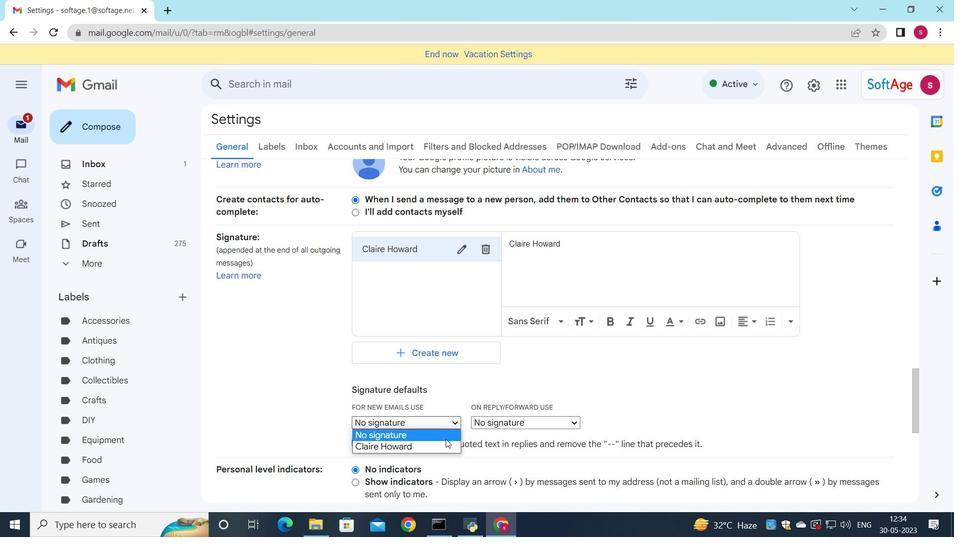 
Action: Mouse pressed left at (447, 444)
Screenshot: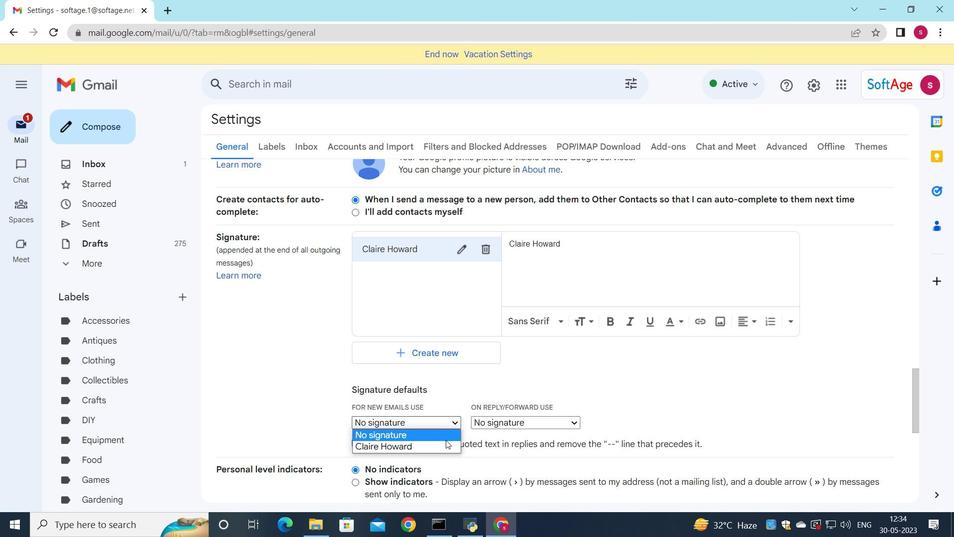 
Action: Mouse moved to (529, 426)
Screenshot: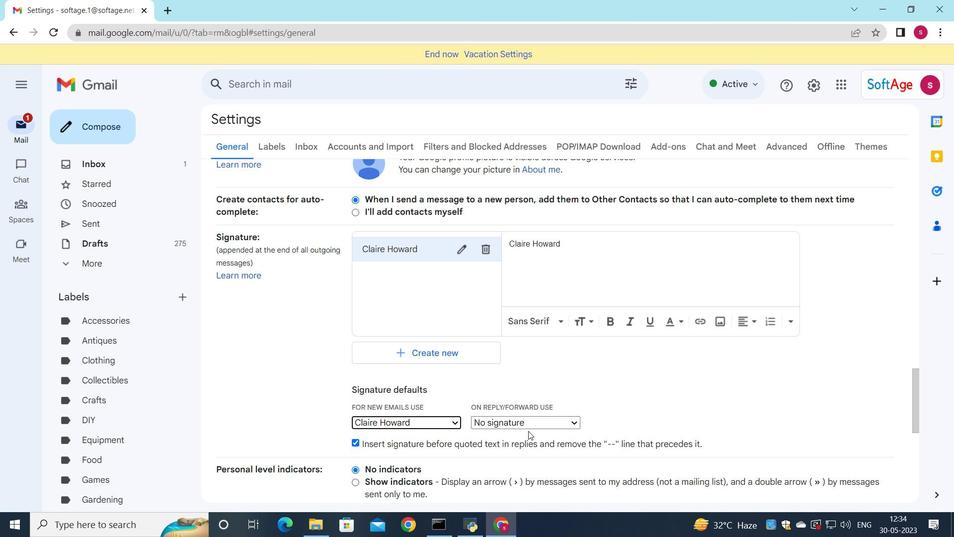 
Action: Mouse pressed left at (529, 426)
Screenshot: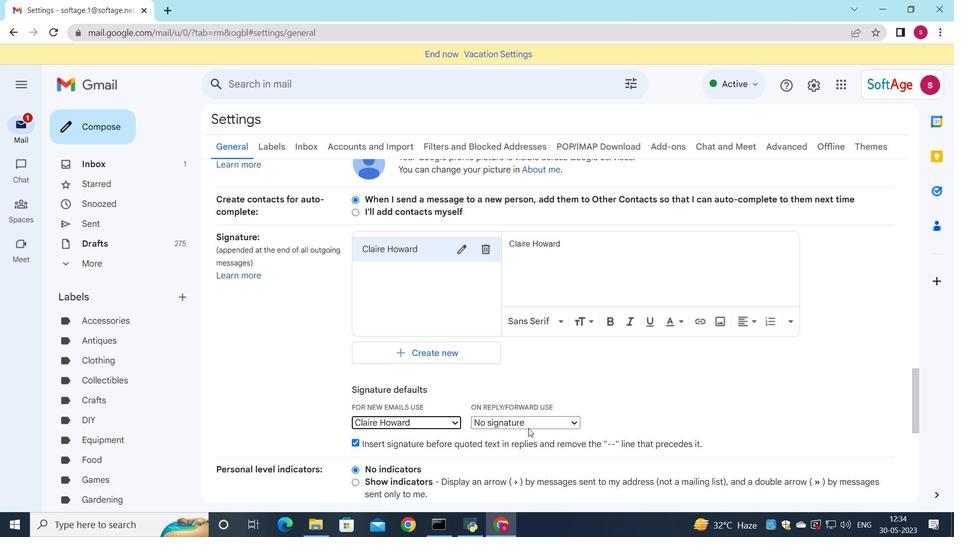 
Action: Mouse moved to (529, 446)
Screenshot: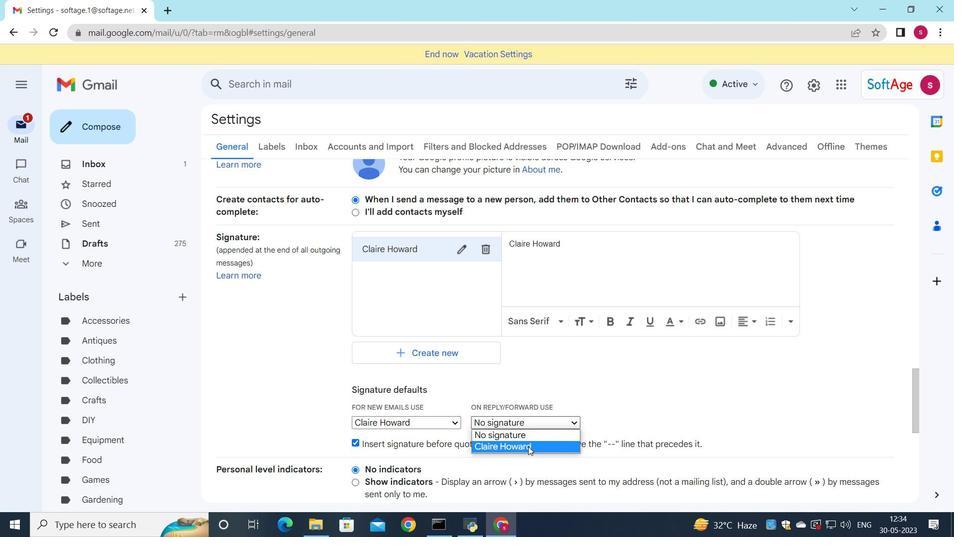 
Action: Mouse pressed left at (529, 446)
Screenshot: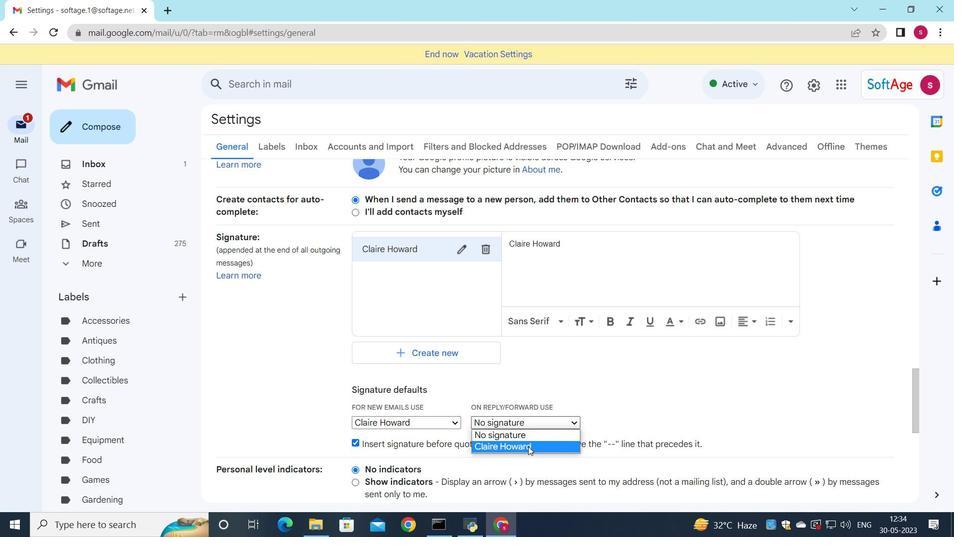 
Action: Mouse moved to (529, 445)
Screenshot: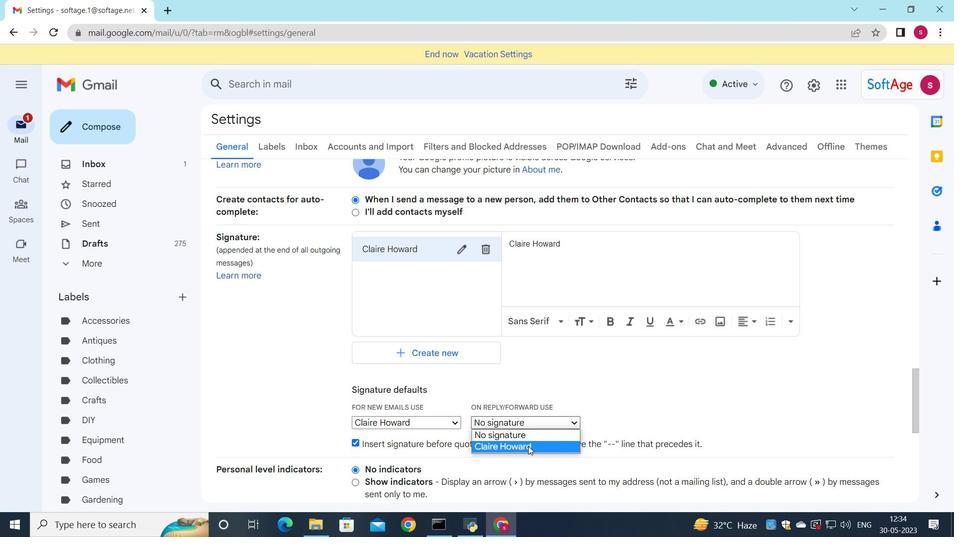 
Action: Mouse scrolled (529, 444) with delta (0, 0)
Screenshot: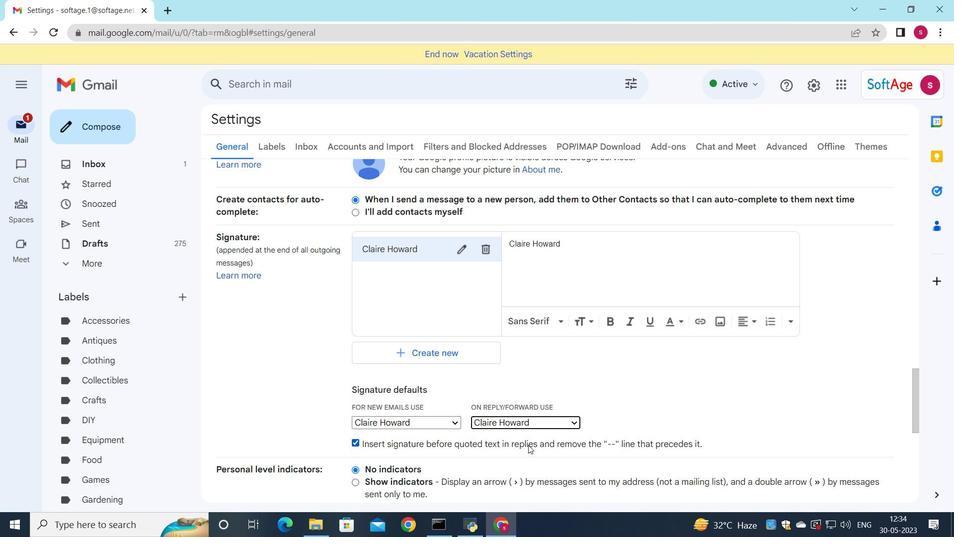 
Action: Mouse scrolled (529, 444) with delta (0, 0)
Screenshot: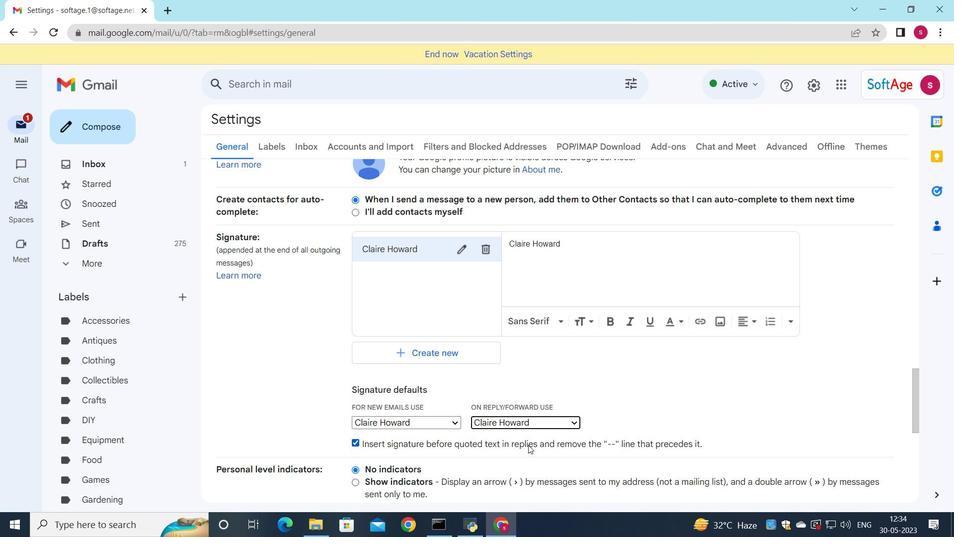 
Action: Mouse scrolled (529, 444) with delta (0, 0)
Screenshot: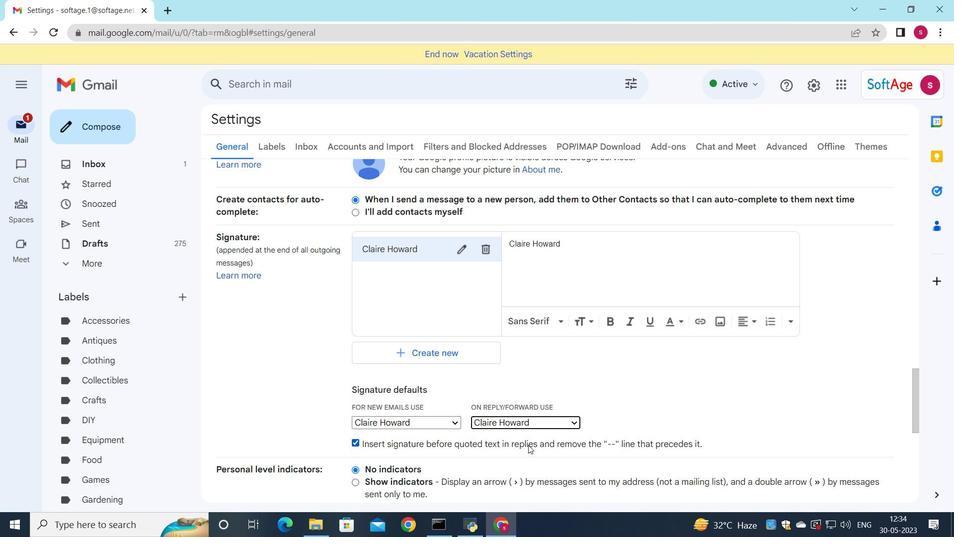 
Action: Mouse scrolled (529, 444) with delta (0, 0)
Screenshot: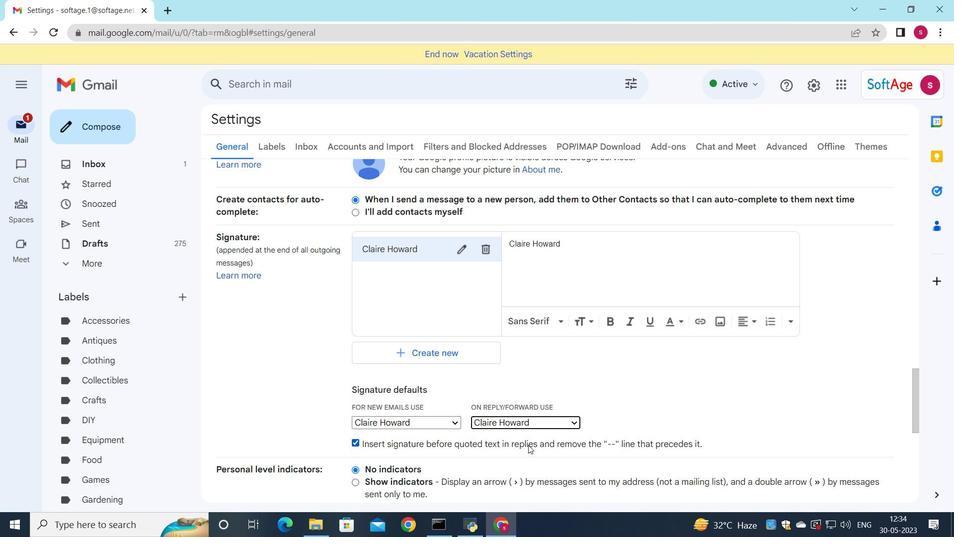 
Action: Mouse moved to (528, 440)
Screenshot: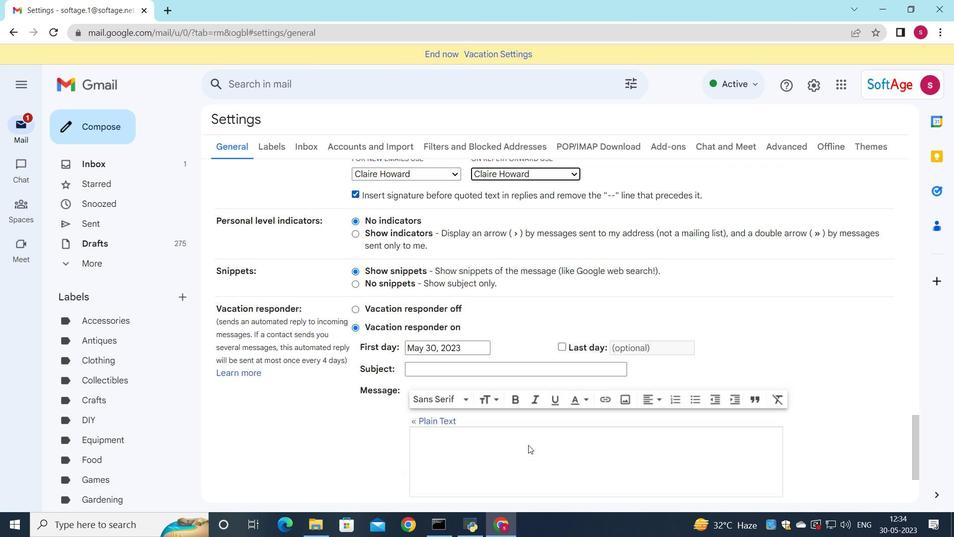 
Action: Mouse scrolled (528, 439) with delta (0, 0)
Screenshot: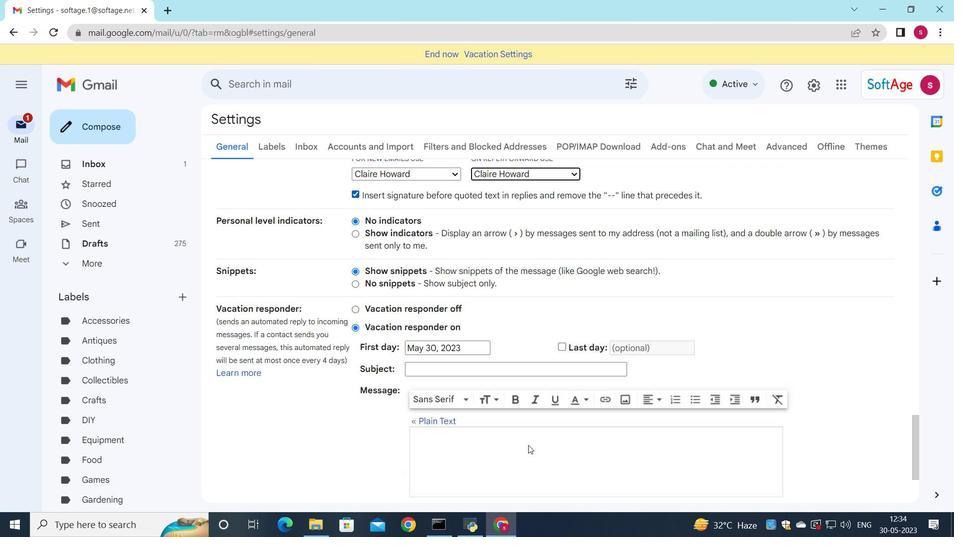 
Action: Mouse scrolled (528, 439) with delta (0, 0)
Screenshot: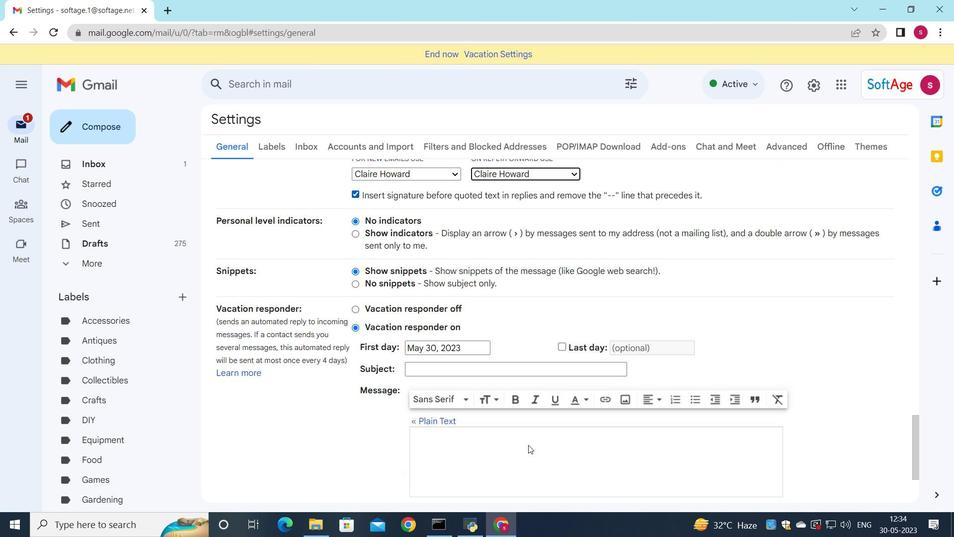 
Action: Mouse scrolled (528, 439) with delta (0, 0)
Screenshot: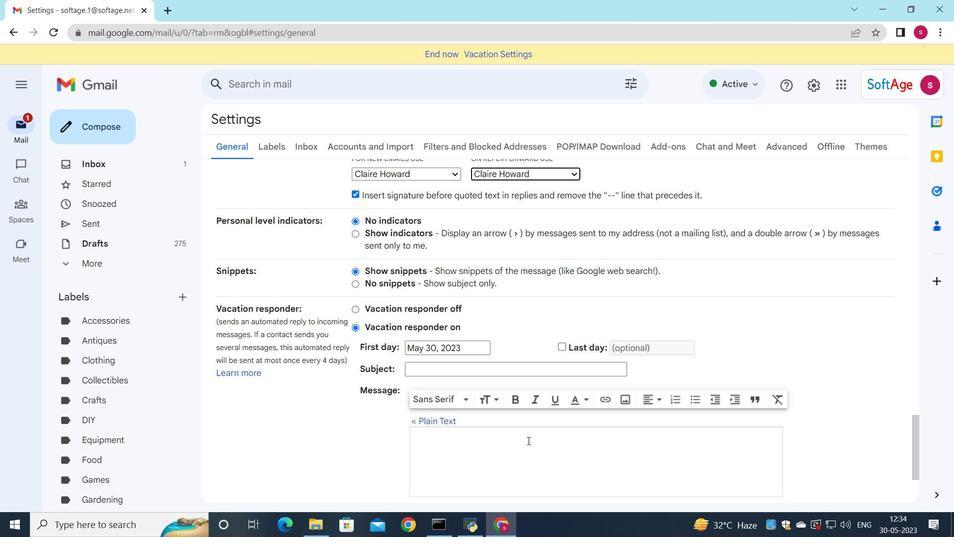 
Action: Mouse moved to (511, 440)
Screenshot: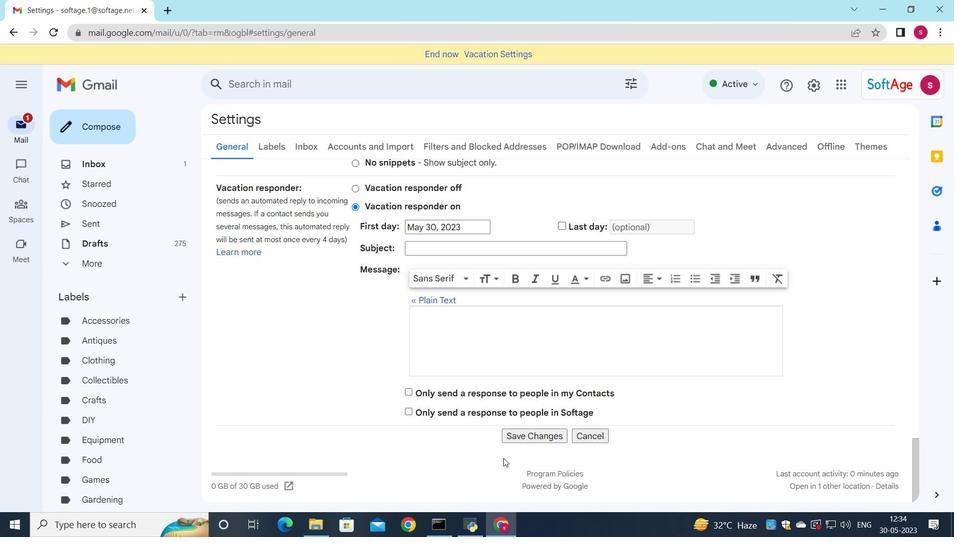 
Action: Mouse pressed left at (511, 440)
Screenshot: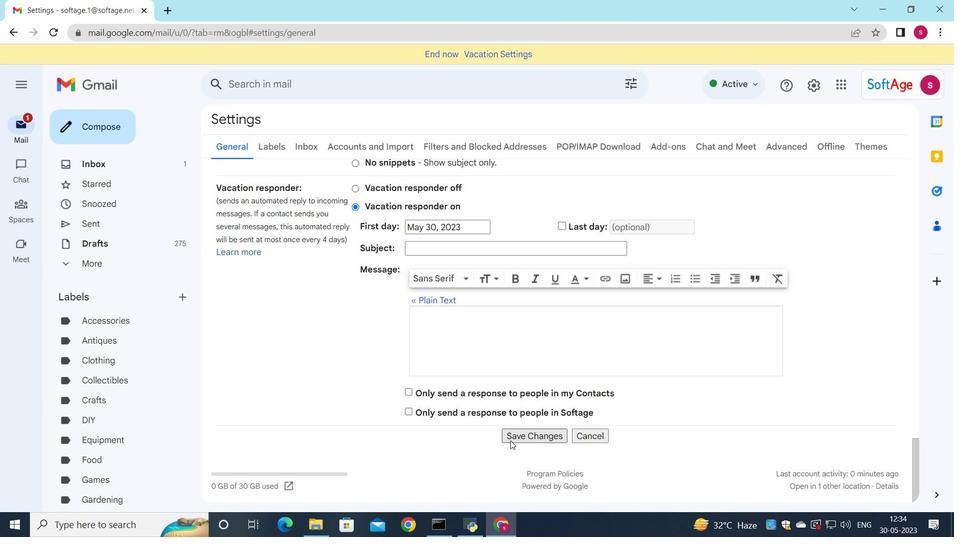 
Action: Mouse moved to (79, 126)
Screenshot: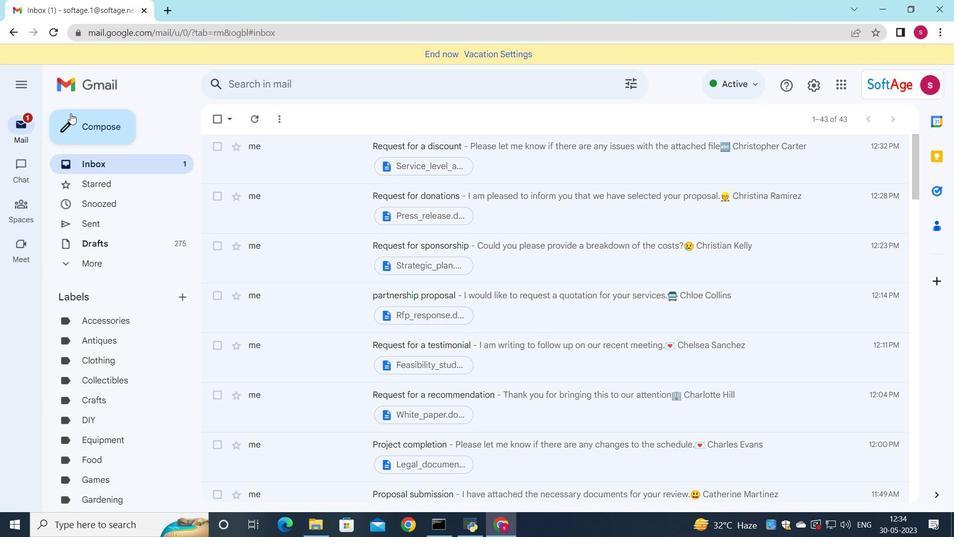 
Action: Mouse pressed left at (79, 126)
Screenshot: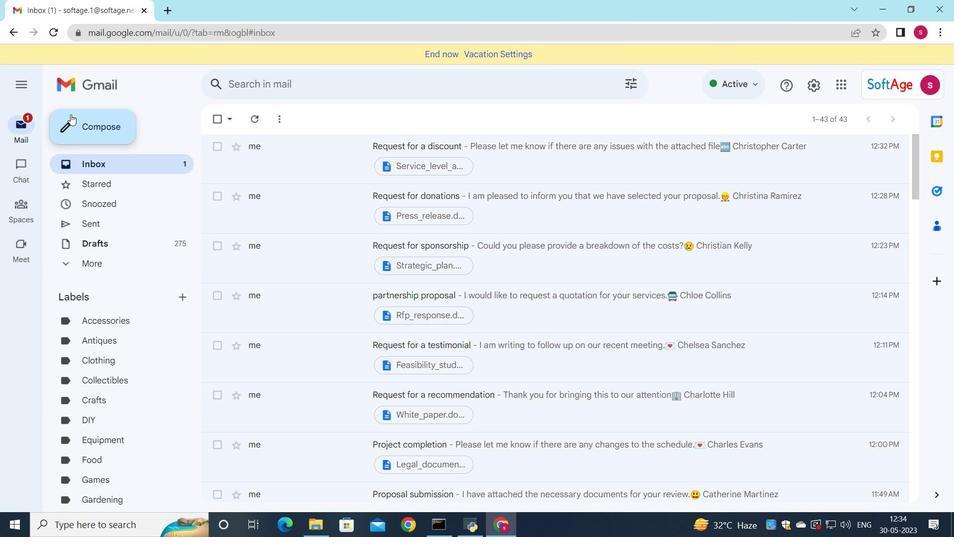 
Action: Mouse moved to (697, 215)
Screenshot: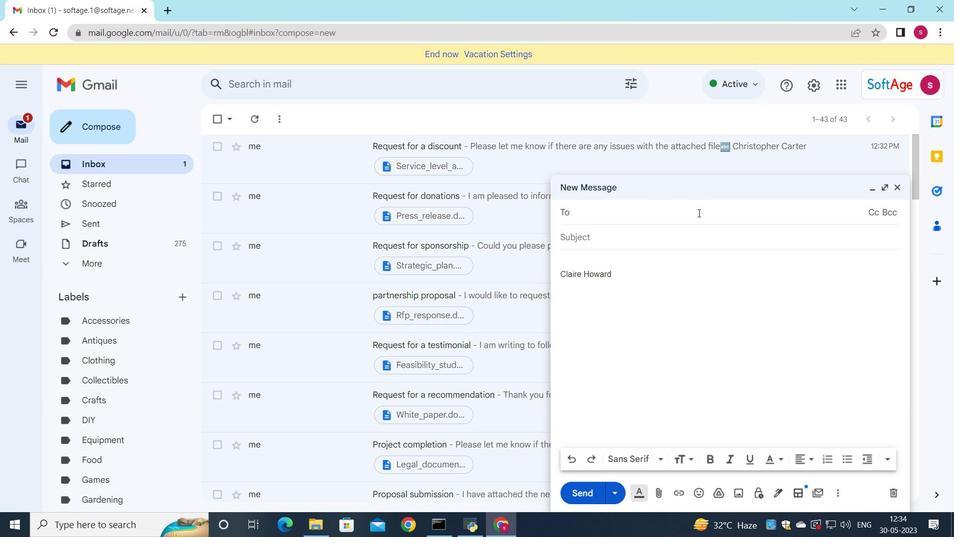 
Action: Key pressed <Key.down>
Screenshot: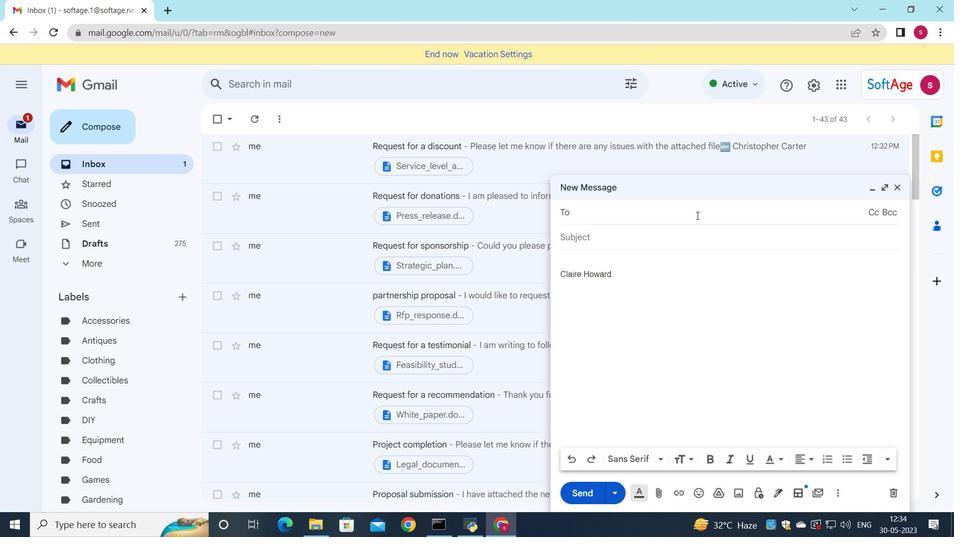 
Action: Mouse moved to (696, 240)
Screenshot: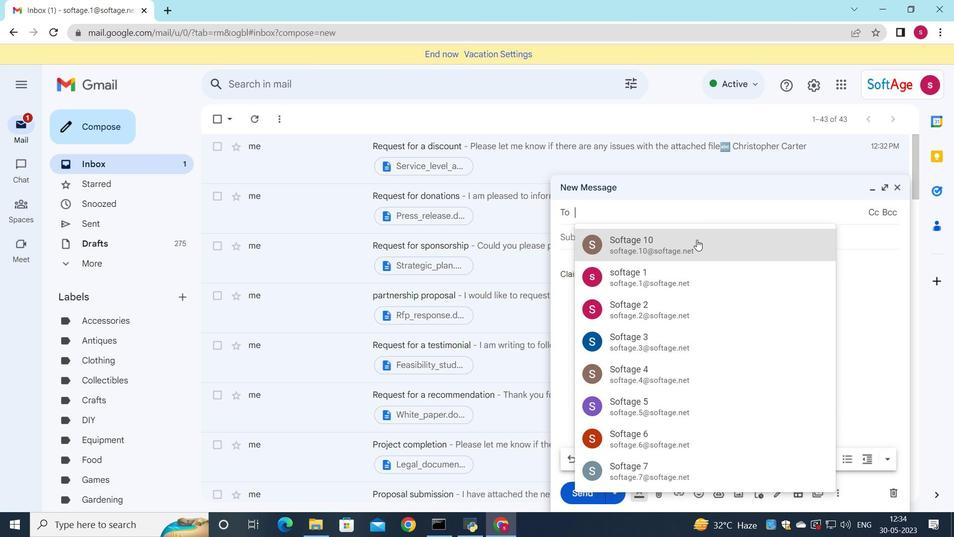 
Action: Mouse pressed left at (696, 240)
Screenshot: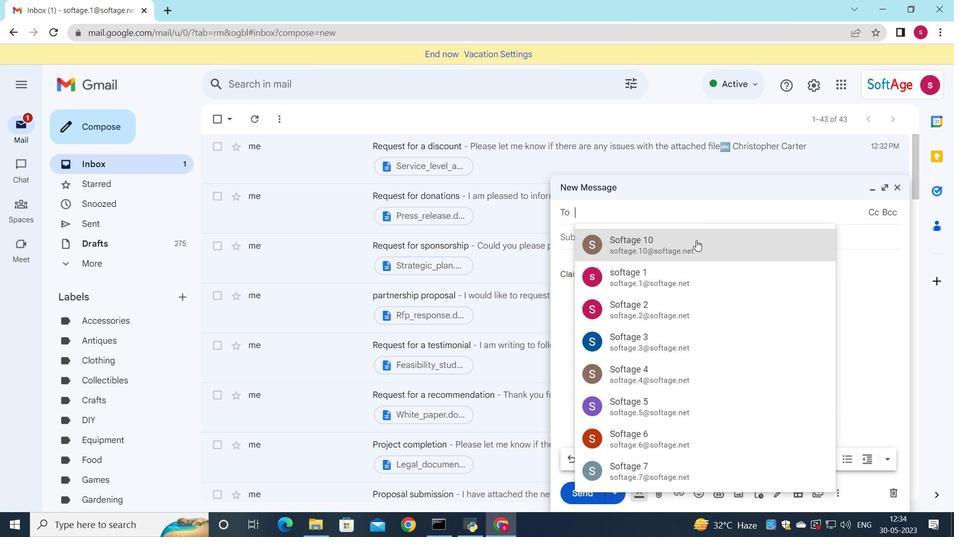 
Action: Key pressed <Key.down><Key.down>
Screenshot: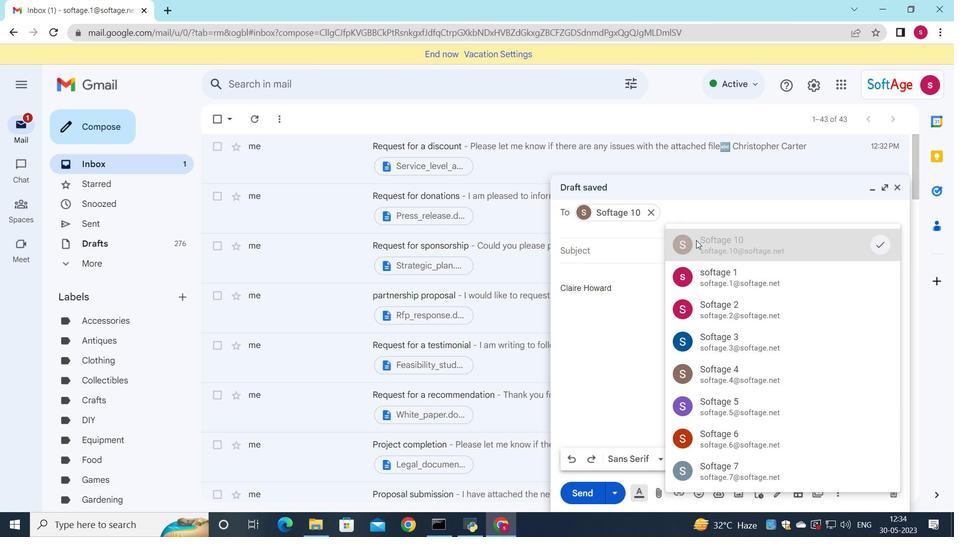 
Action: Mouse moved to (710, 273)
Screenshot: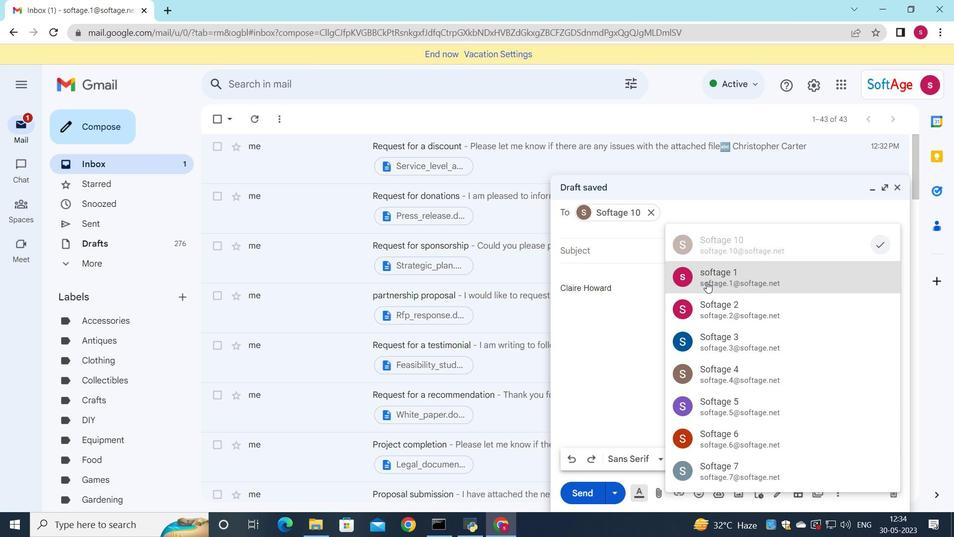 
Action: Mouse pressed left at (710, 273)
Screenshot: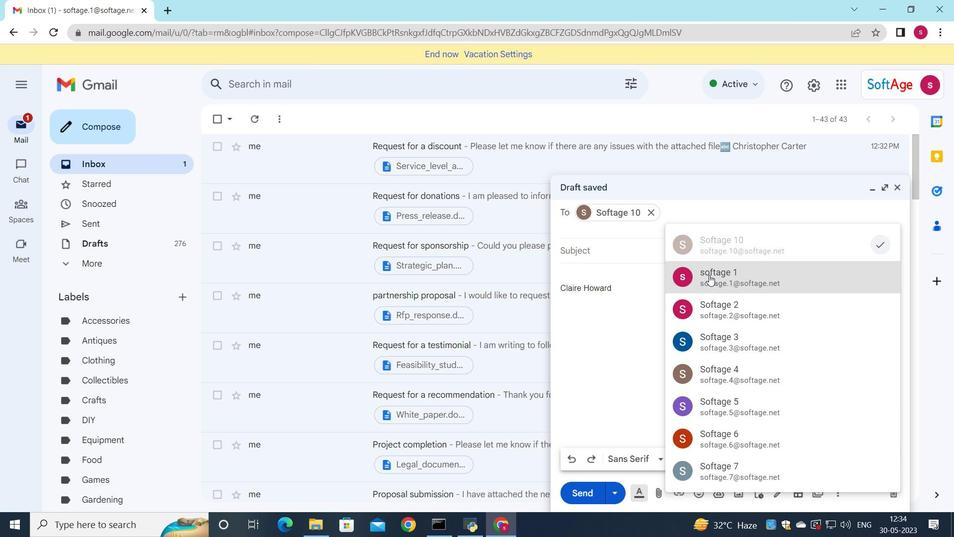 
Action: Mouse moved to (705, 276)
Screenshot: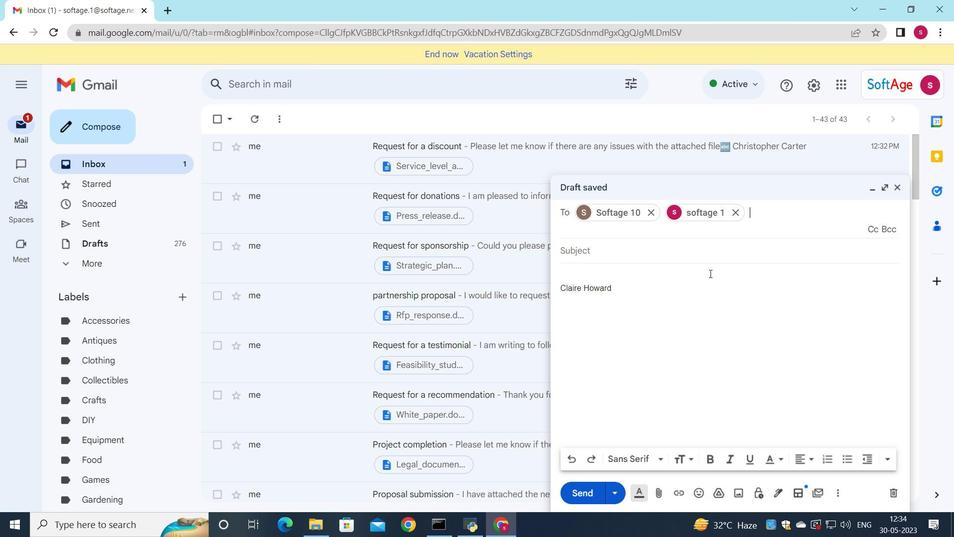 
Action: Key pressed <Key.down>
Screenshot: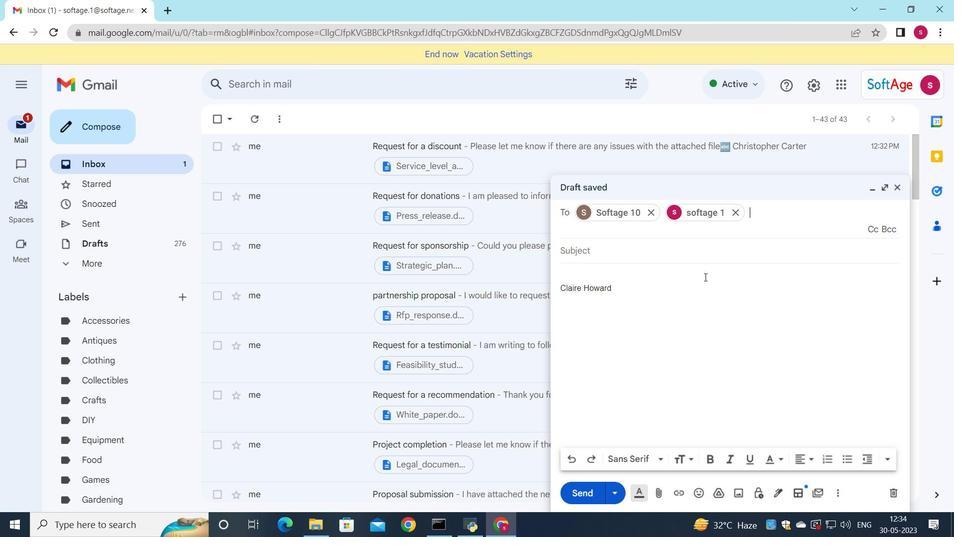 
Action: Mouse moved to (802, 308)
Screenshot: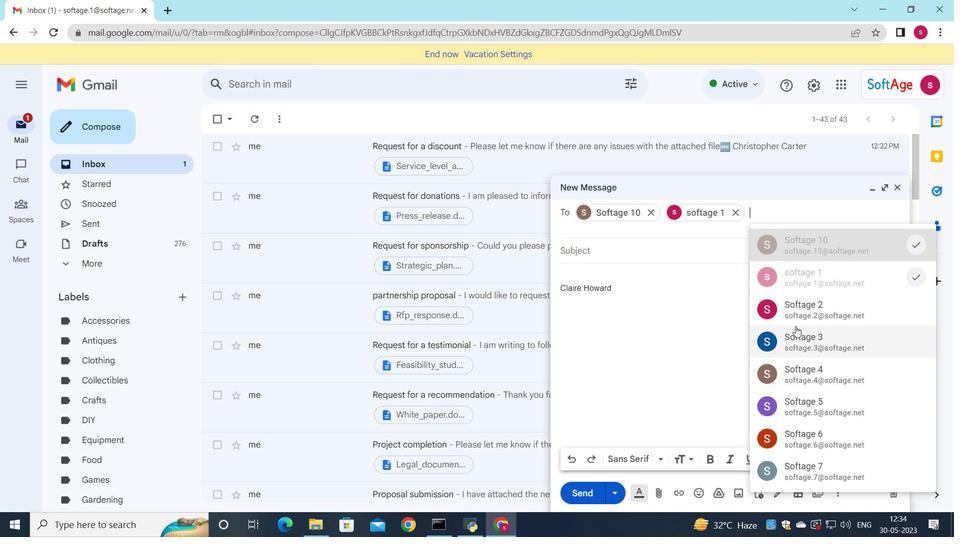 
Action: Mouse pressed left at (802, 308)
Screenshot: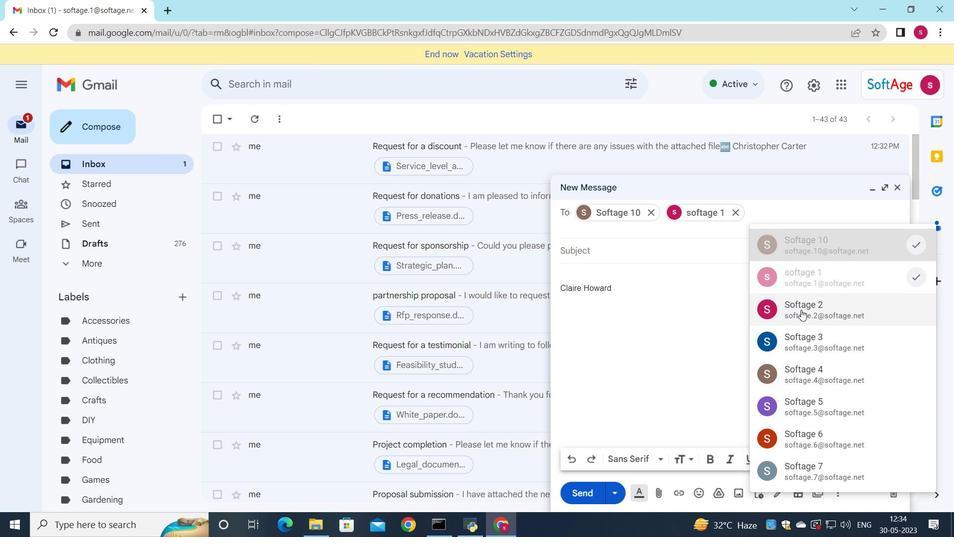 
Action: Mouse moved to (870, 228)
Screenshot: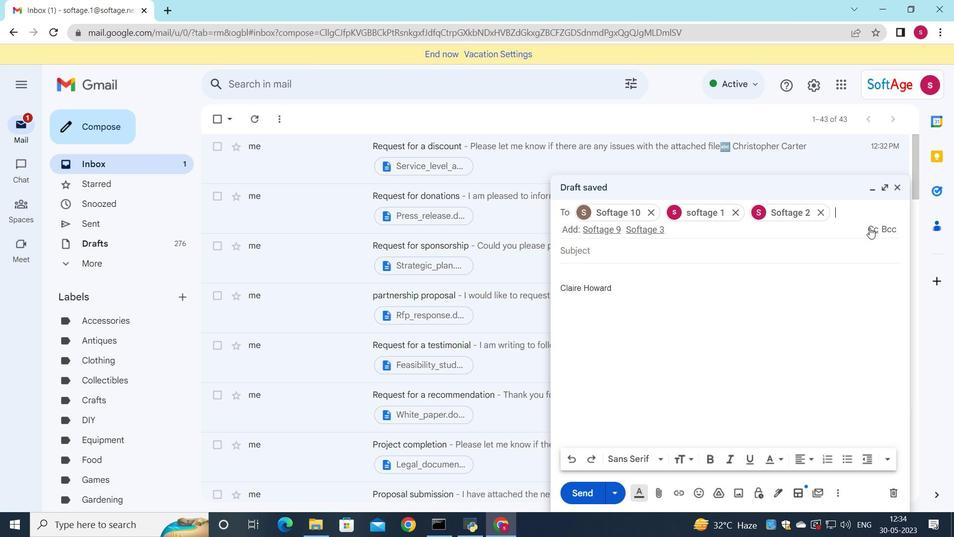 
Action: Mouse pressed left at (870, 228)
Screenshot: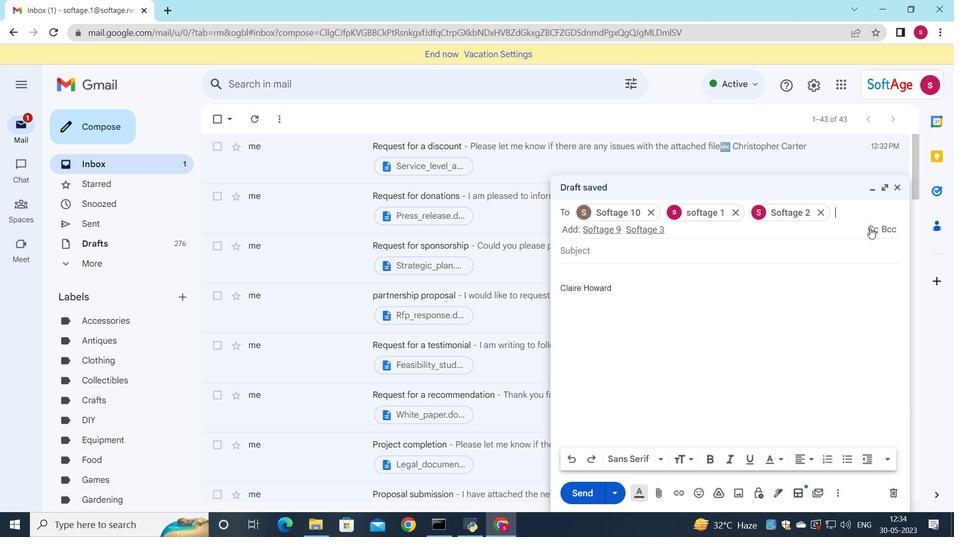 
Action: Mouse moved to (647, 255)
Screenshot: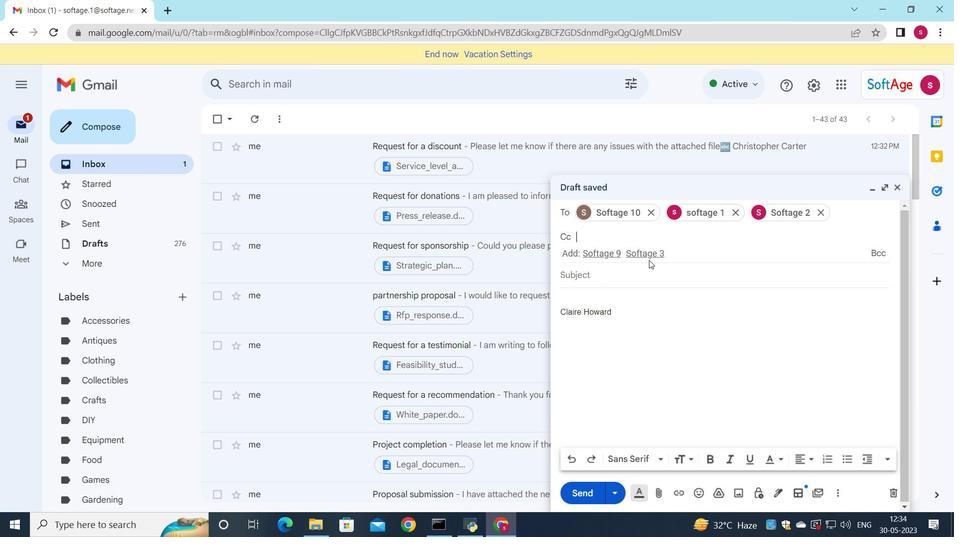 
Action: Mouse pressed left at (647, 255)
Screenshot: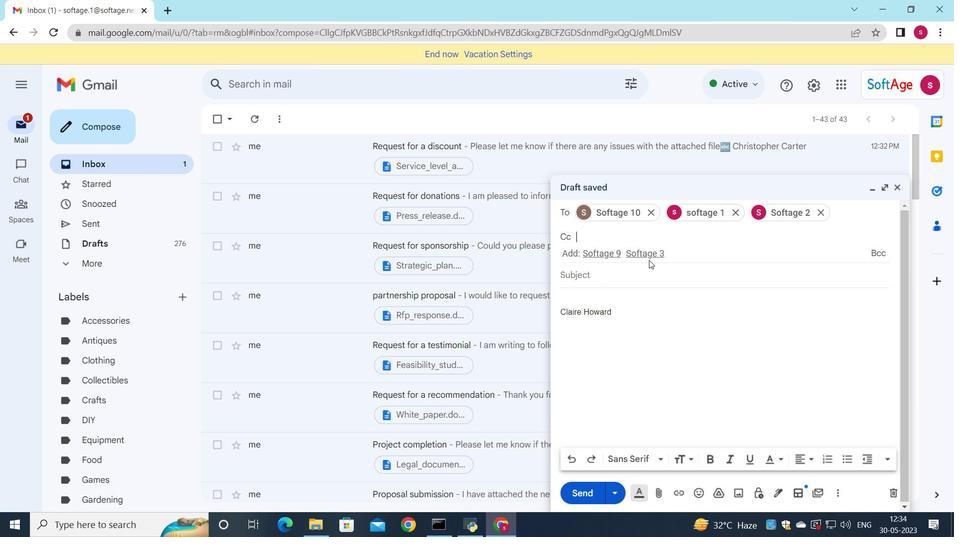 
Action: Mouse moved to (615, 276)
Screenshot: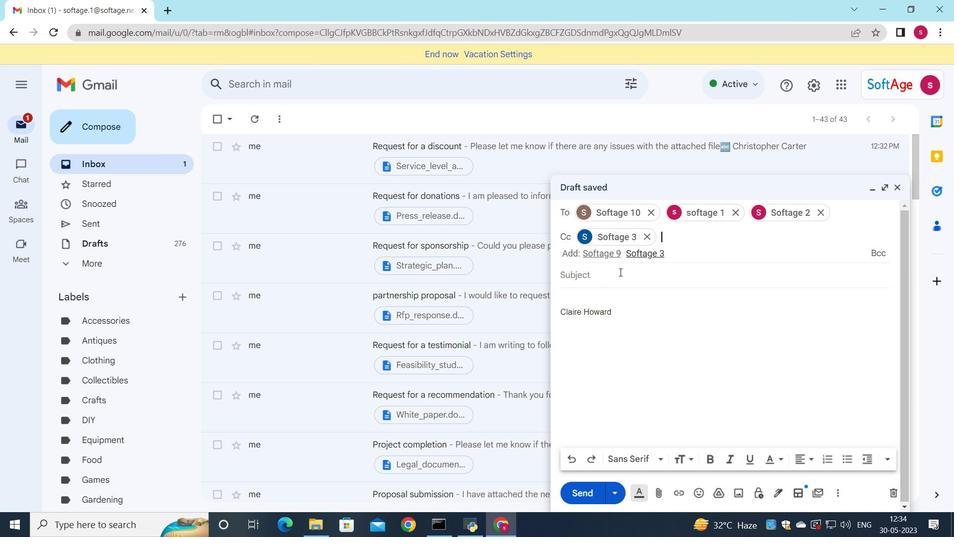 
Action: Mouse pressed left at (615, 276)
Screenshot: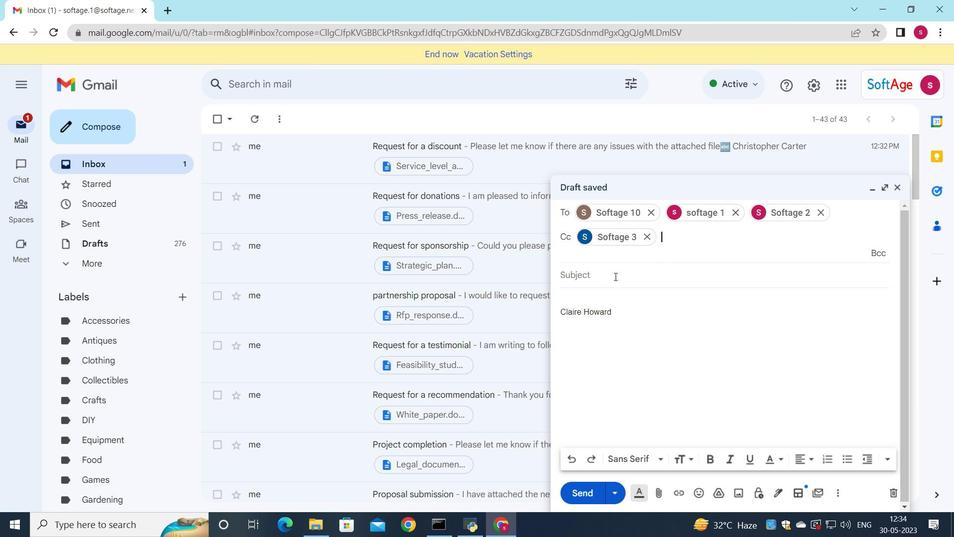
Action: Key pressed <Key.shift>Reques<Key.space><Key.backspace>t<Key.space>for<Key.space>a<Key.space>refund
Screenshot: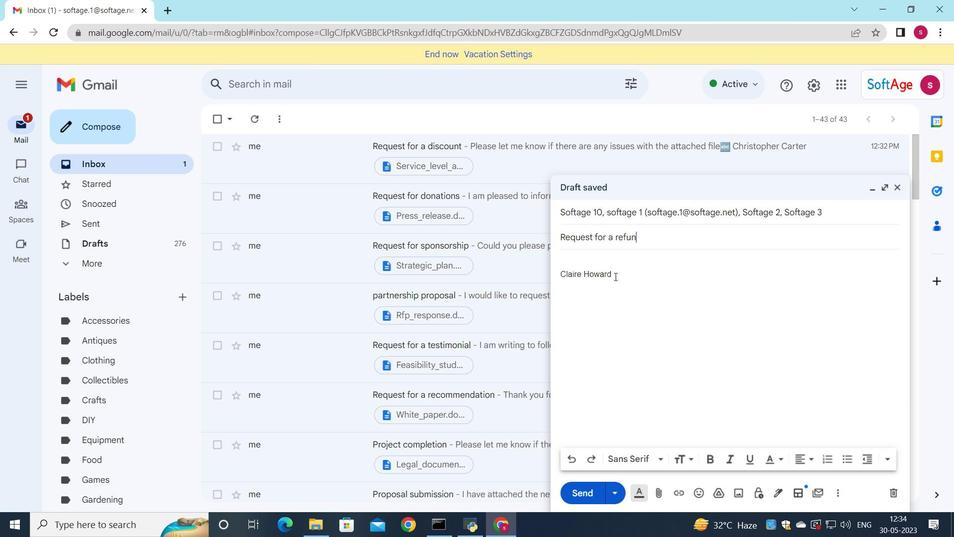 
Action: Mouse moved to (587, 259)
Screenshot: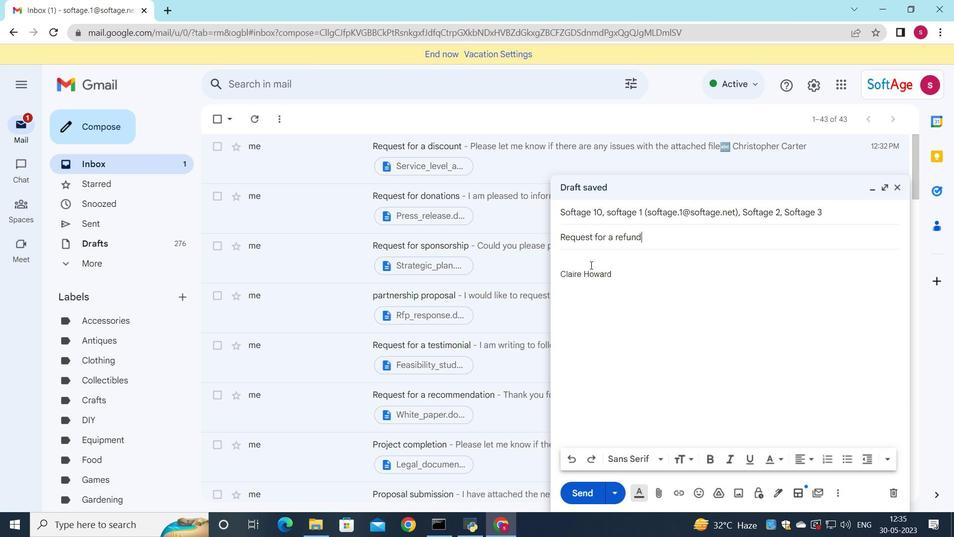 
Action: Mouse pressed left at (587, 259)
Screenshot: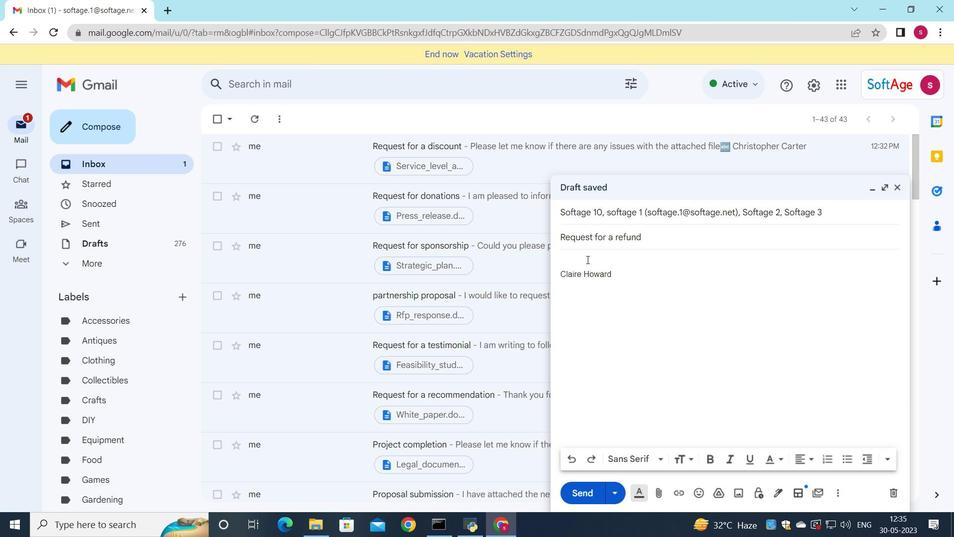 
Action: Key pressed <Key.shift><Key.shift><Key.shift>I<Key.space>an<Key.backspace>m<Key.space>sorry<Key.space>for<Key.space>any<Key.space>confusion<Key.space>regae<Key.backspace>rding<Key.space>this<Key.space>matter.
Screenshot: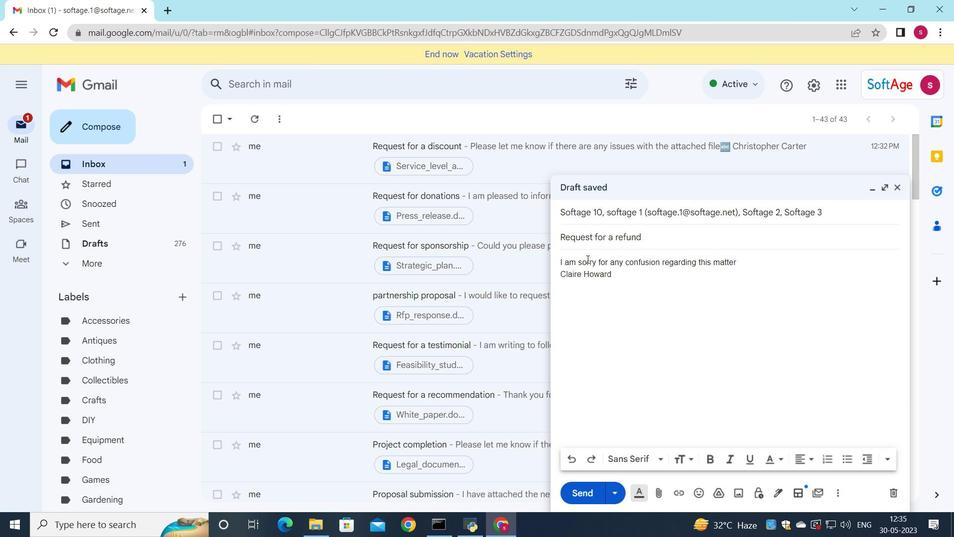 
Action: Mouse moved to (697, 492)
Screenshot: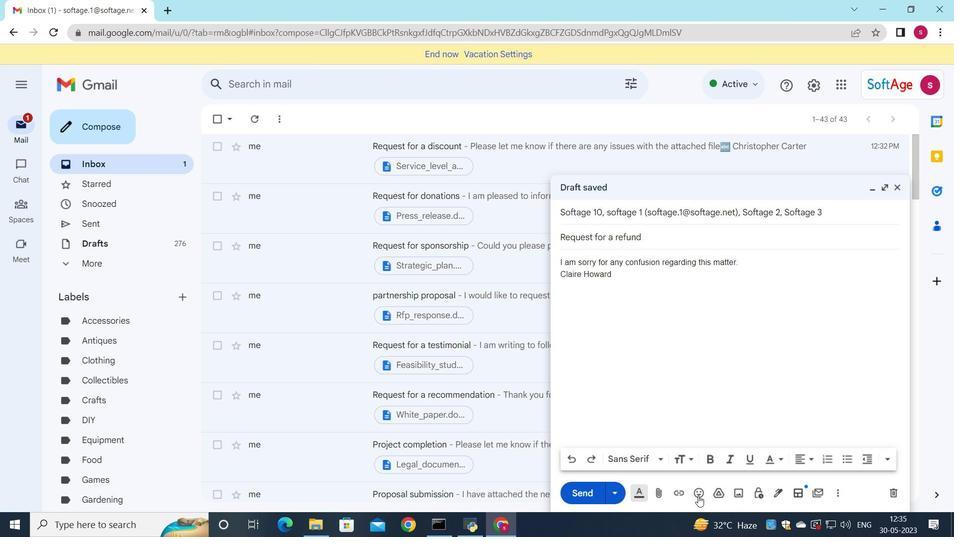 
Action: Mouse pressed left at (697, 492)
Screenshot: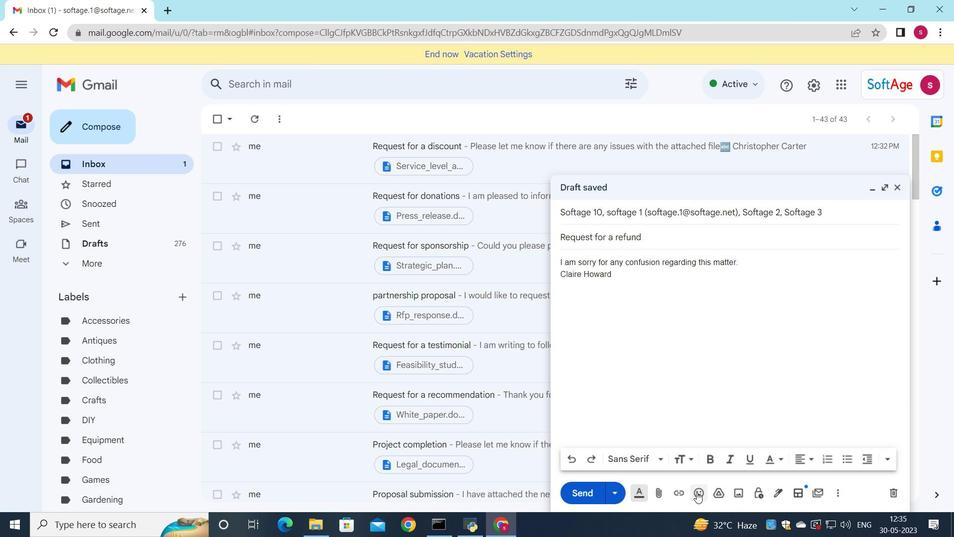 
Action: Mouse moved to (686, 439)
Screenshot: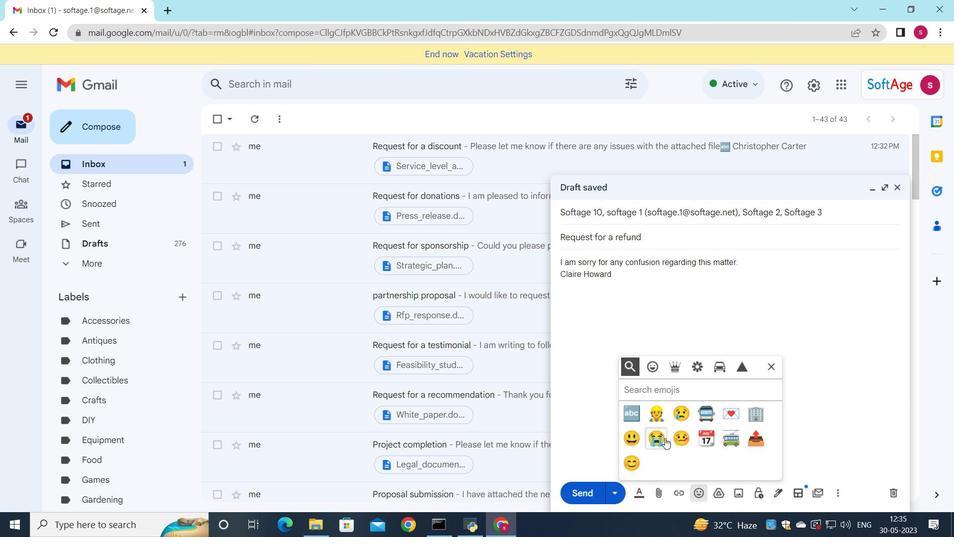 
Action: Mouse pressed left at (686, 439)
Screenshot: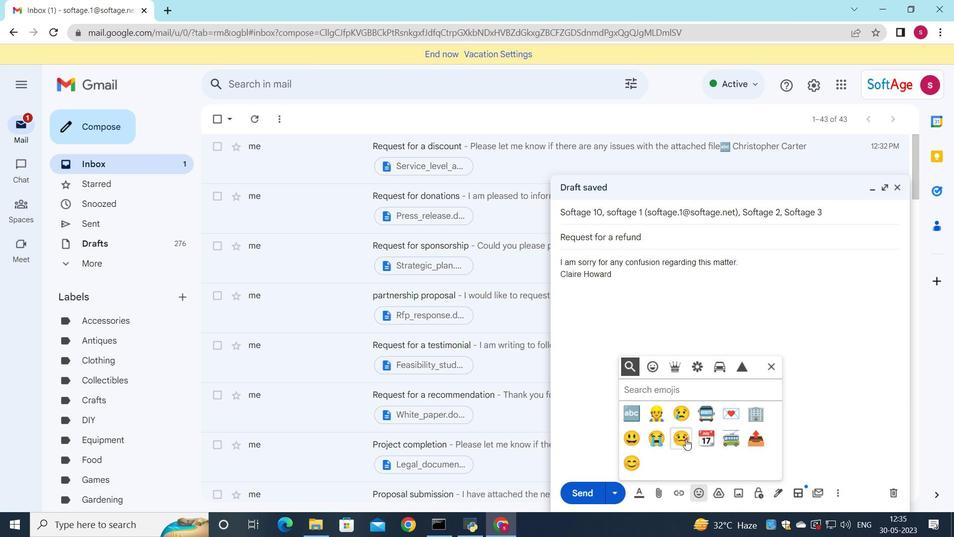 
Action: Mouse moved to (765, 367)
Screenshot: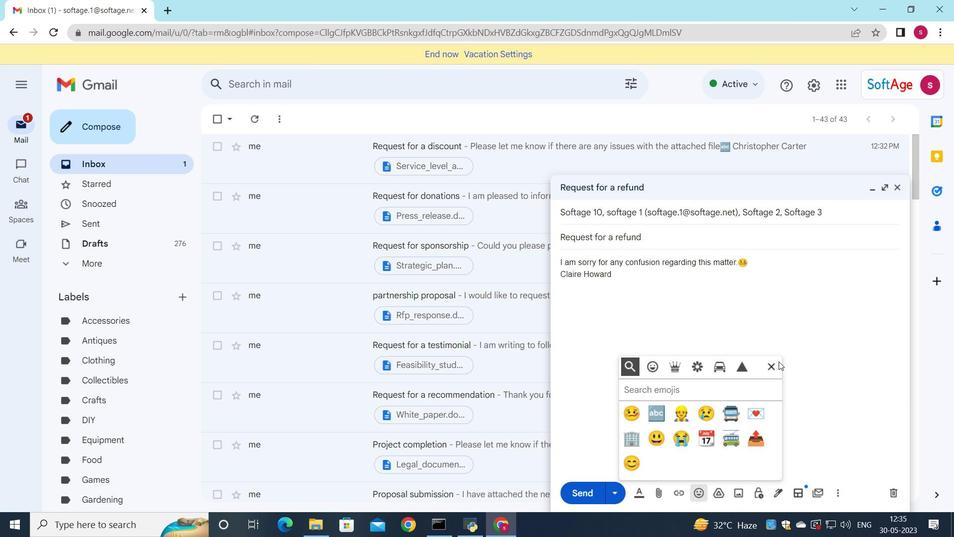 
Action: Mouse pressed left at (765, 367)
Screenshot: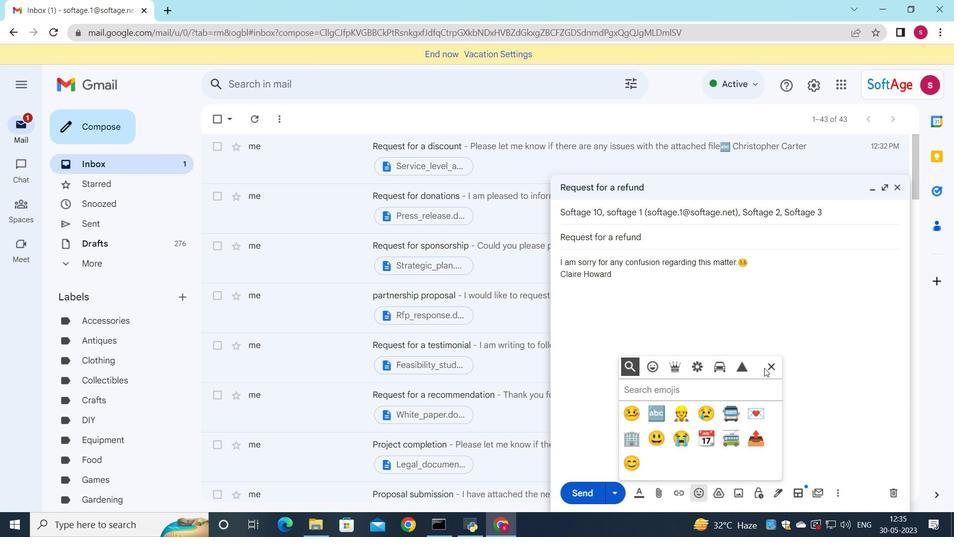 
Action: Mouse moved to (658, 488)
Screenshot: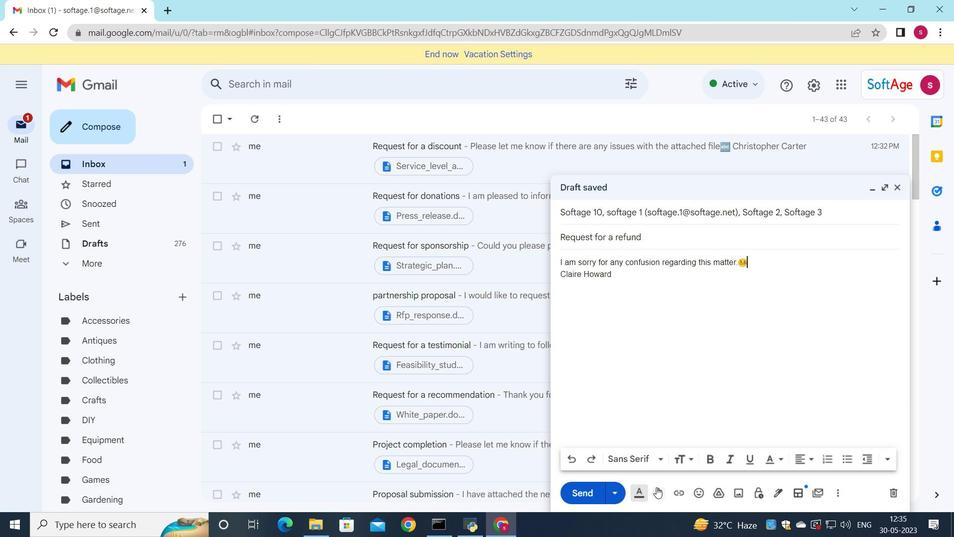 
Action: Mouse pressed left at (658, 488)
Screenshot: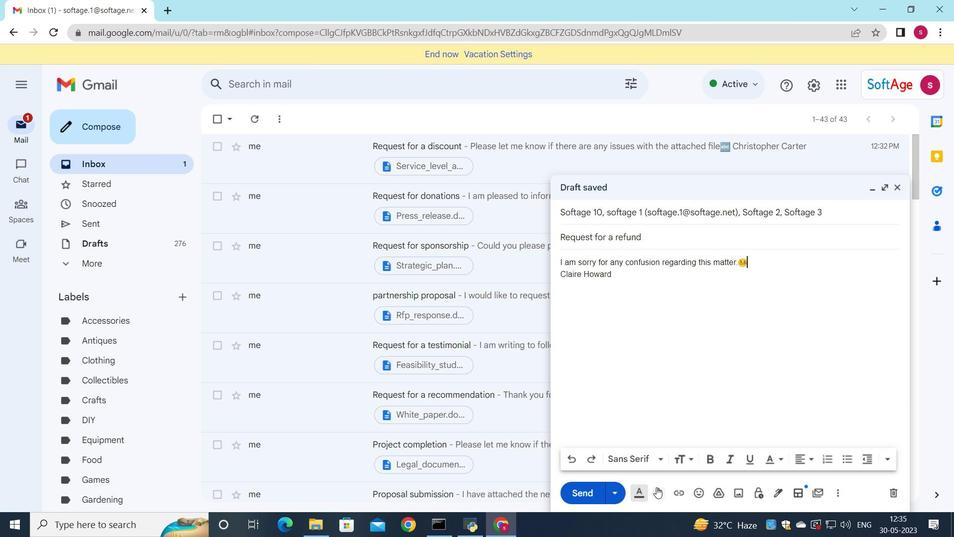 
Action: Mouse moved to (210, 95)
Screenshot: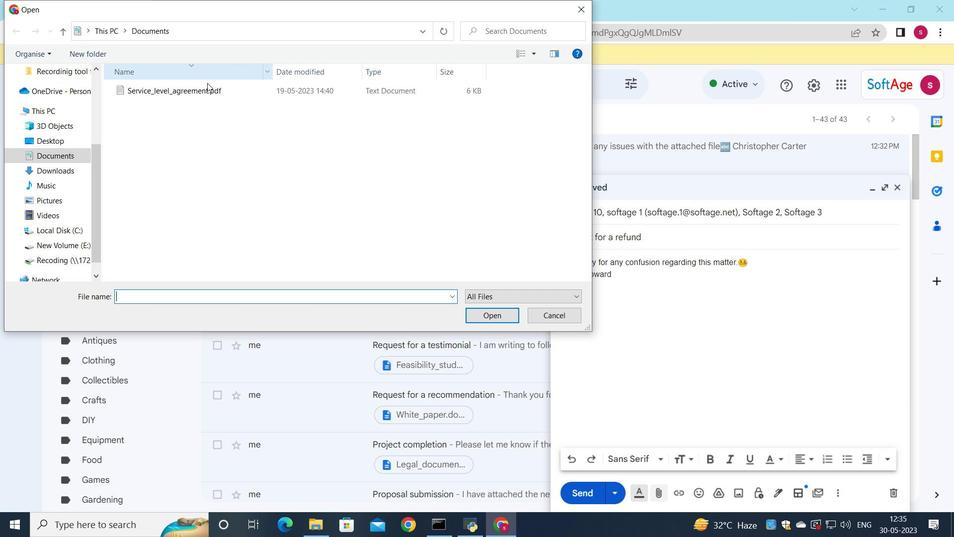 
Action: Mouse pressed left at (210, 95)
Screenshot: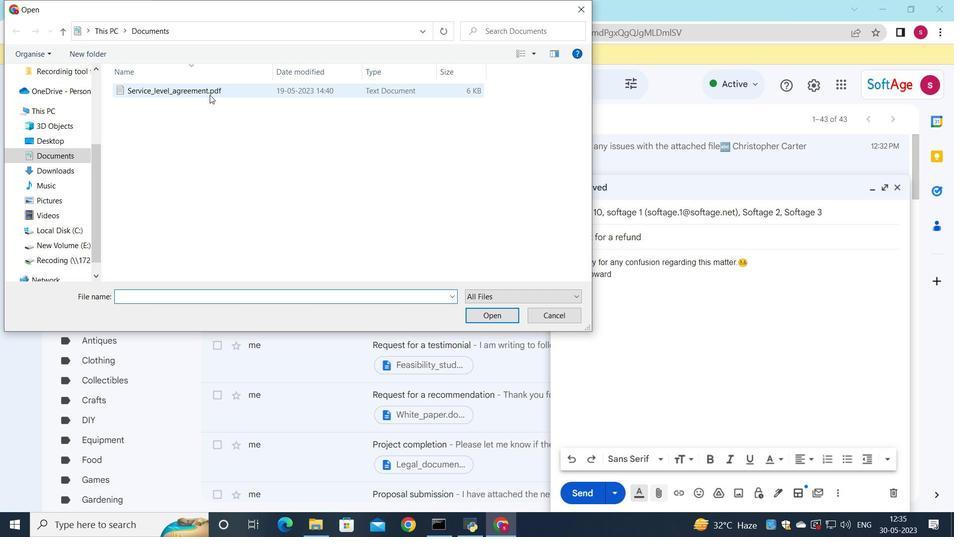 
Action: Mouse moved to (179, 88)
Screenshot: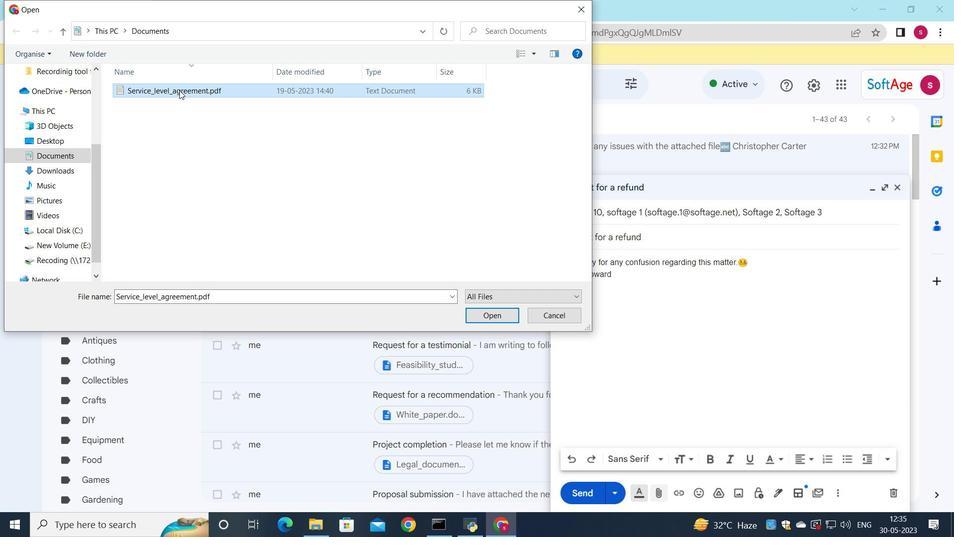 
Action: Mouse pressed left at (179, 88)
Screenshot: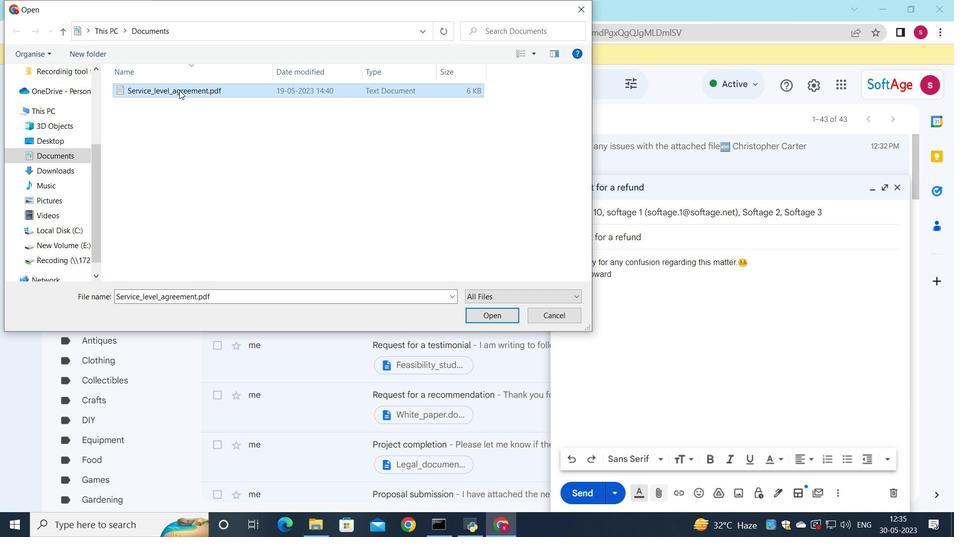 
Action: Mouse moved to (285, 112)
Screenshot: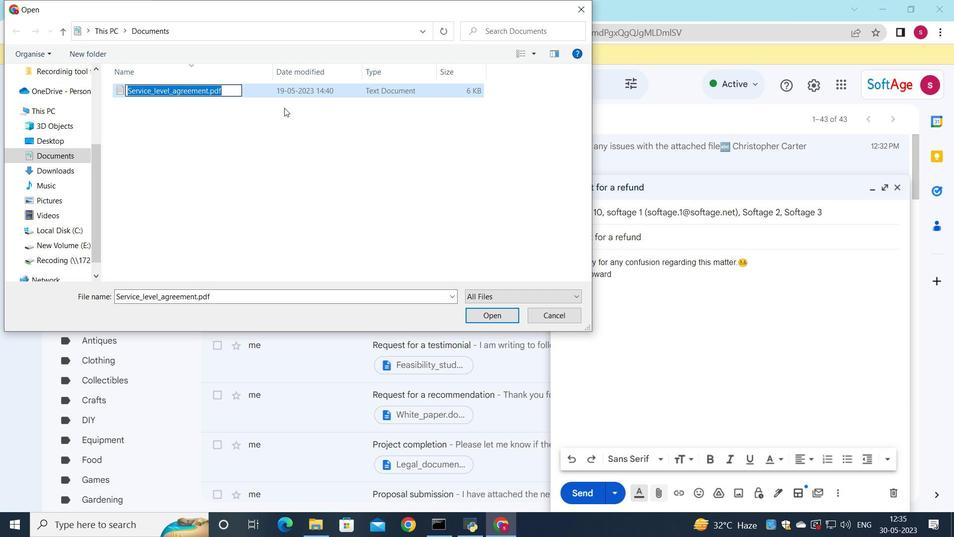 
Action: Key pressed <Key.shift>Annuak<Key.backspace>l<Key.shift_r><Key.shift_r>_report.docx
Screenshot: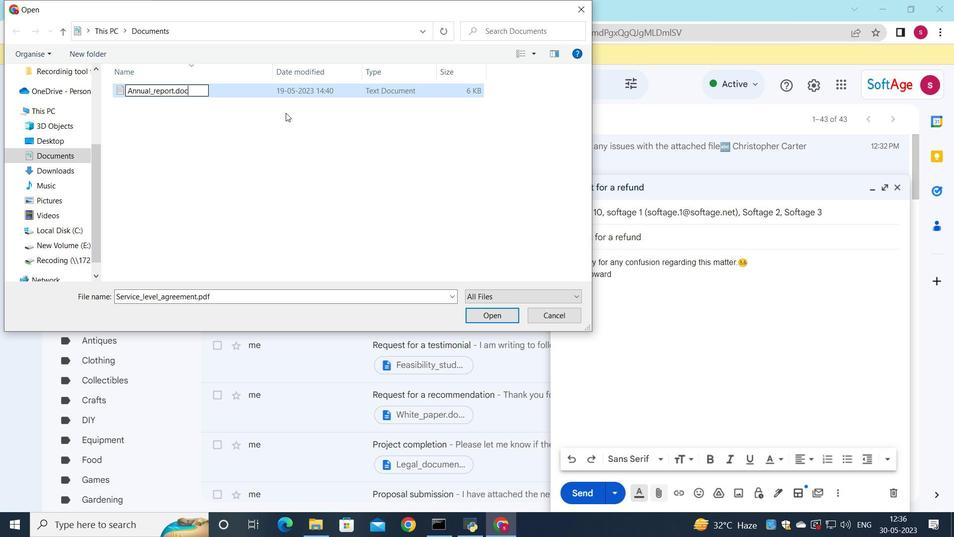 
Action: Mouse moved to (305, 94)
Screenshot: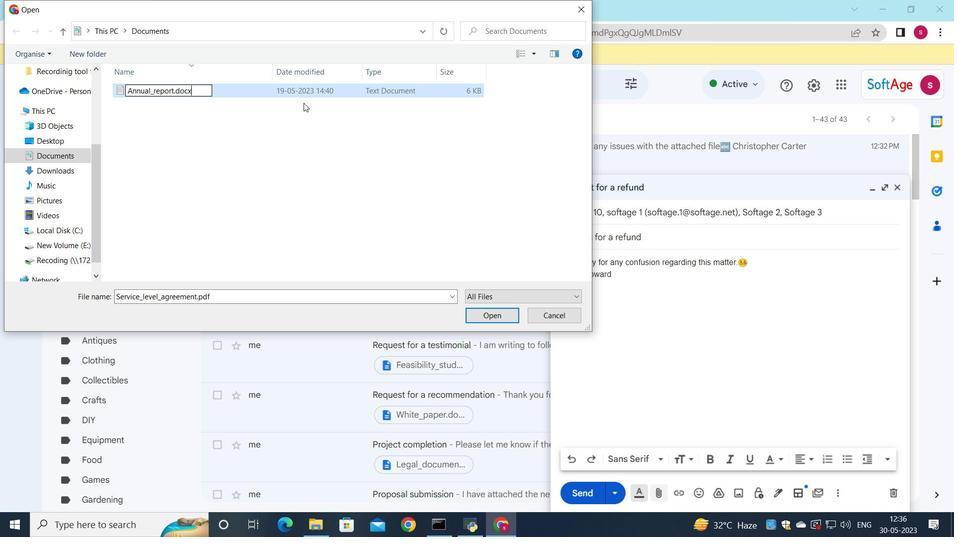 
Action: Mouse pressed left at (305, 94)
Screenshot: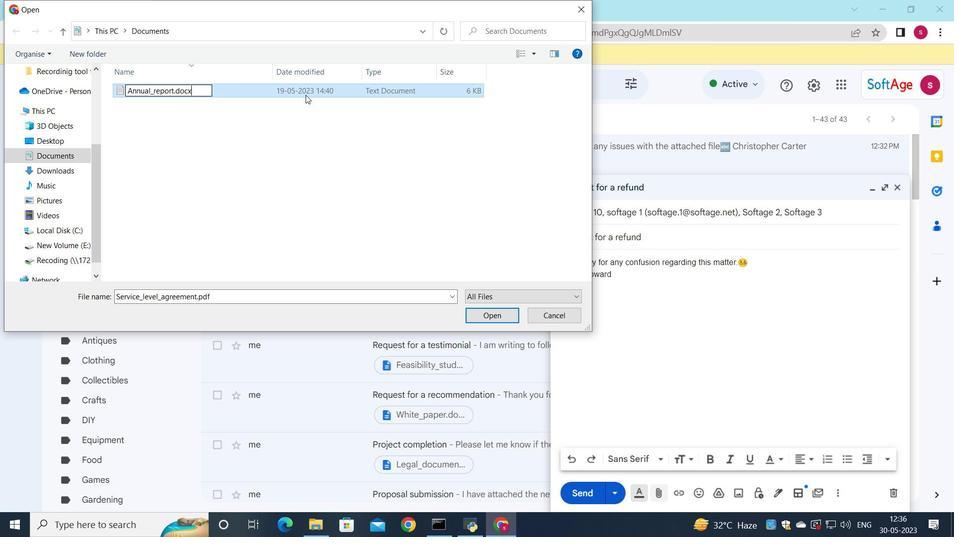 
Action: Mouse moved to (502, 319)
Screenshot: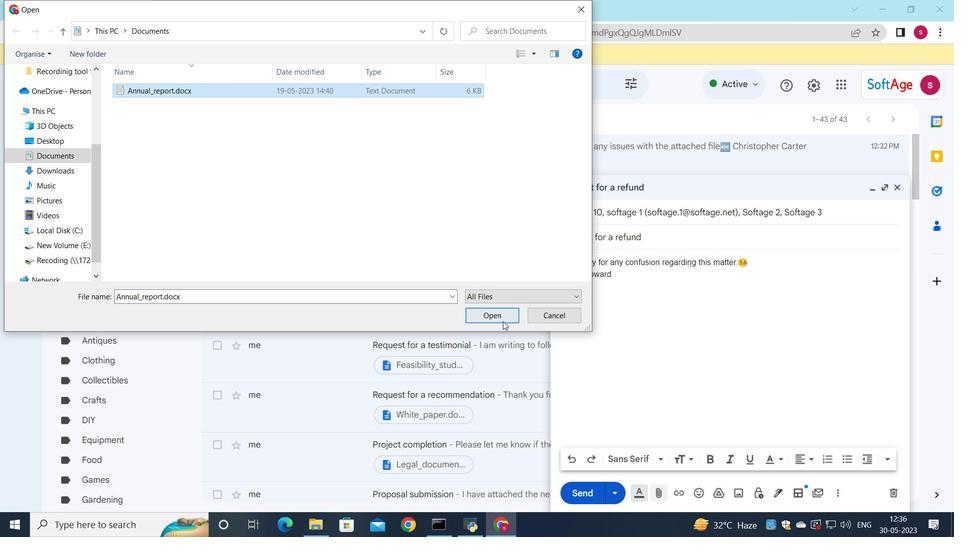 
Action: Mouse pressed left at (502, 319)
Screenshot: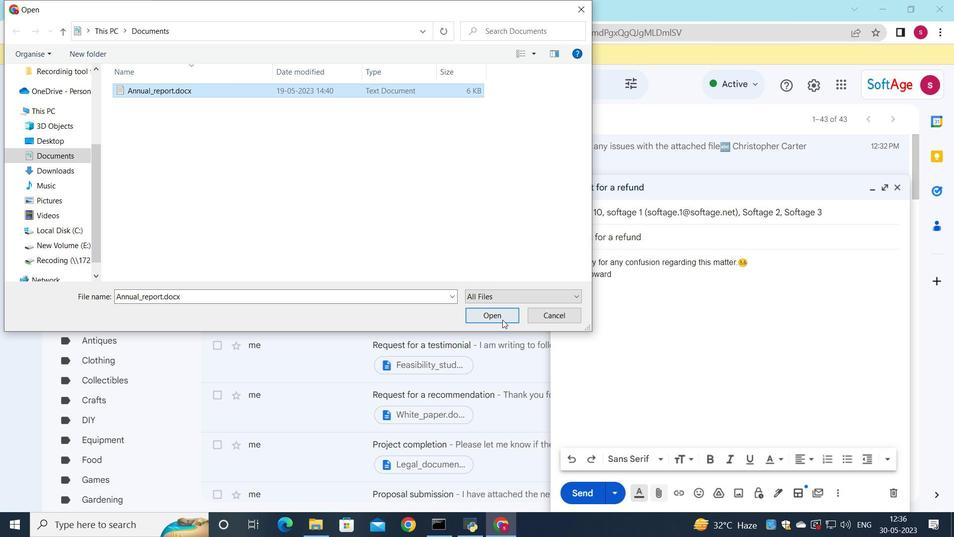 
Action: Mouse moved to (579, 488)
Screenshot: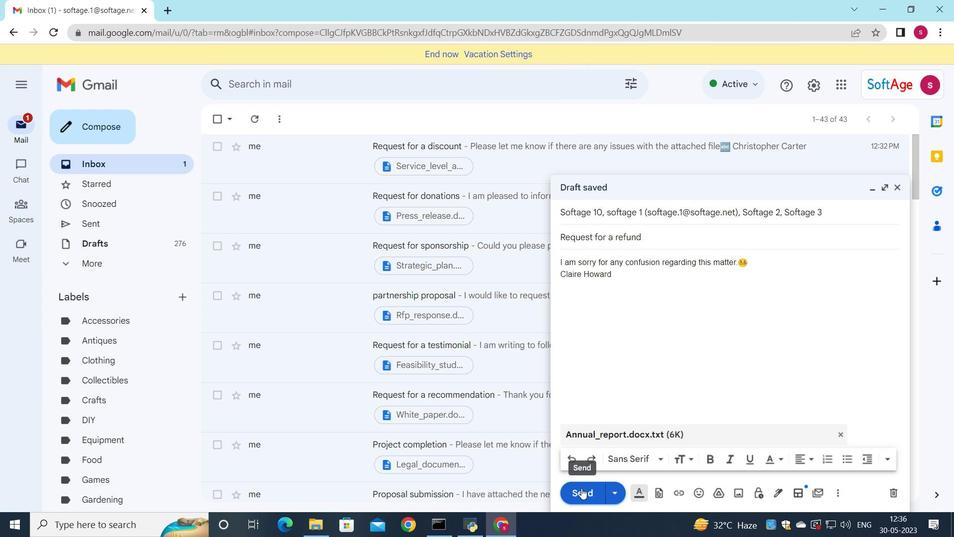 
Action: Mouse pressed left at (579, 488)
Screenshot: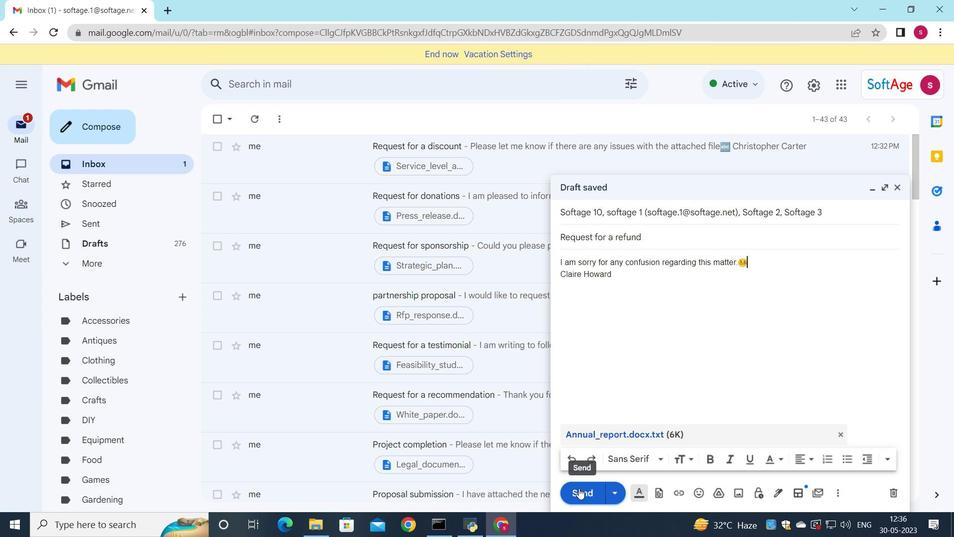 
Action: Mouse moved to (524, 154)
Screenshot: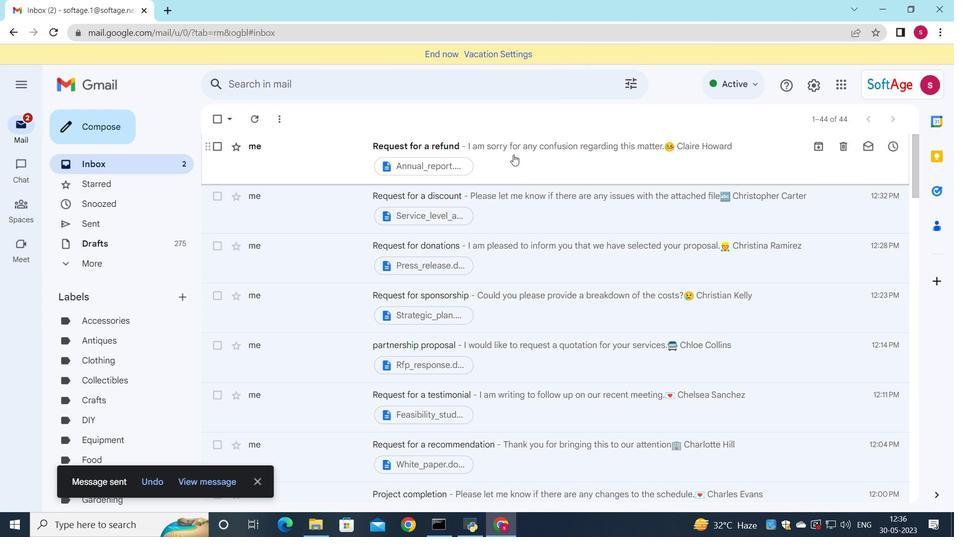 
Action: Mouse pressed left at (524, 154)
Screenshot: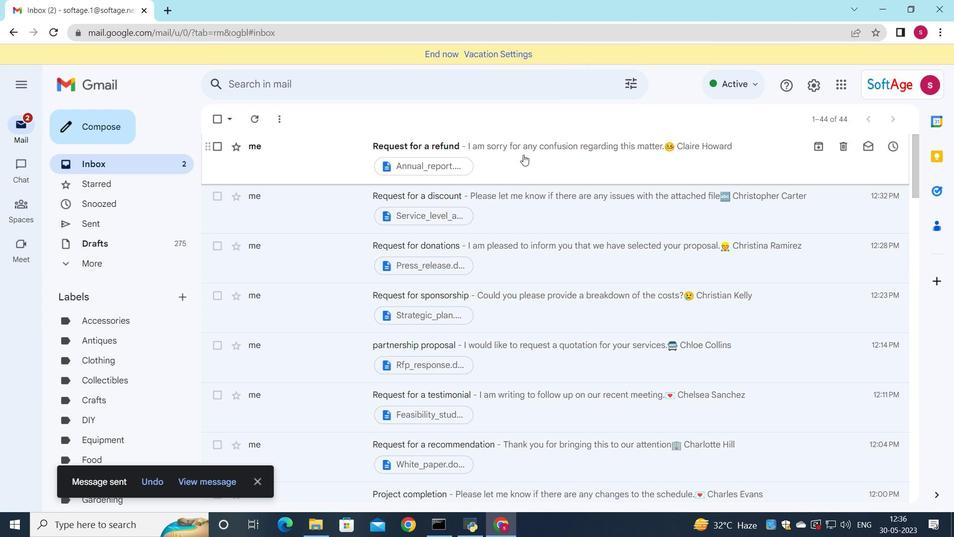 
Action: Mouse moved to (566, 219)
Screenshot: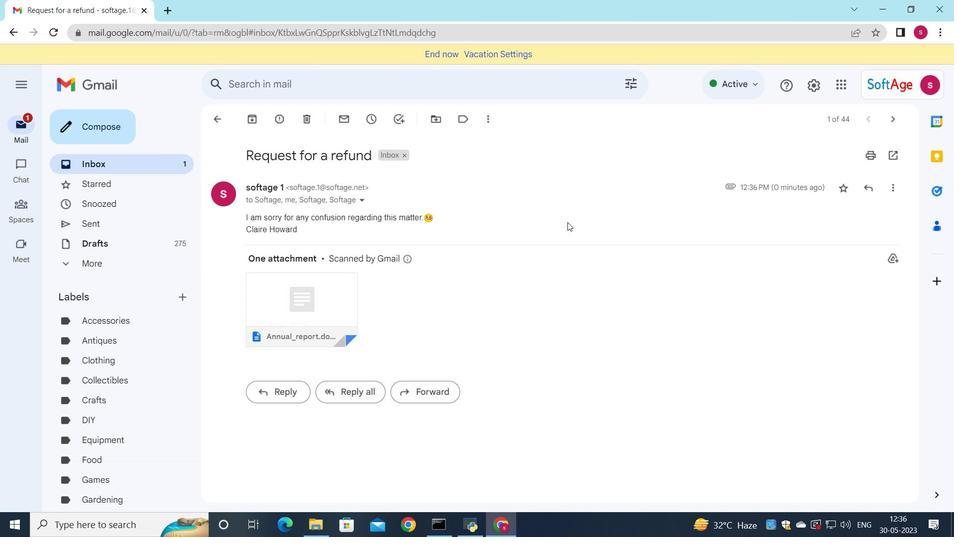 
